 Task: Add an event with the title Lunch Break: Mindfulness and Stress Relief Session, date ''2023/10/27'', time 8:30 AM to 10:30 AMand add a description: Throughout the session, the facilitator will provide gentle guidance and reminders to stay present, fostering a non-judgmental and accepting attitude toward thoughts and sensations that may arise. There will also be moments of silence to allow participants to immerse themselves fully in the practice.Select event color  Peacock . Add location for the event as: Athens, Greece, logged in from the account softage.3@softage.netand send the event invitation to softage.4@softage.net and softage.5@softage.net. Set a reminder for the event Doesn''t repeat
Action: Mouse pressed left at (44, 97)
Screenshot: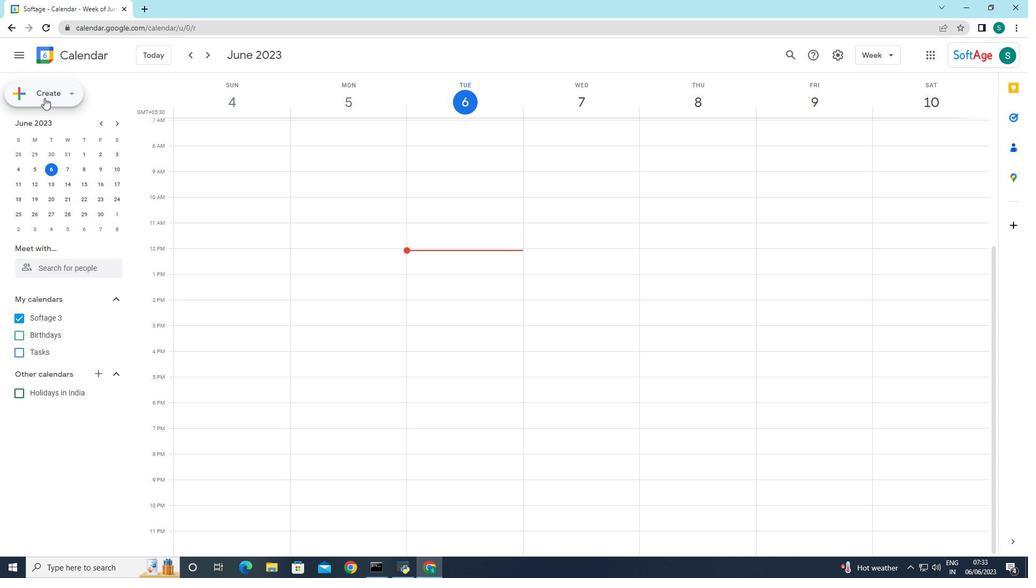 
Action: Mouse moved to (53, 123)
Screenshot: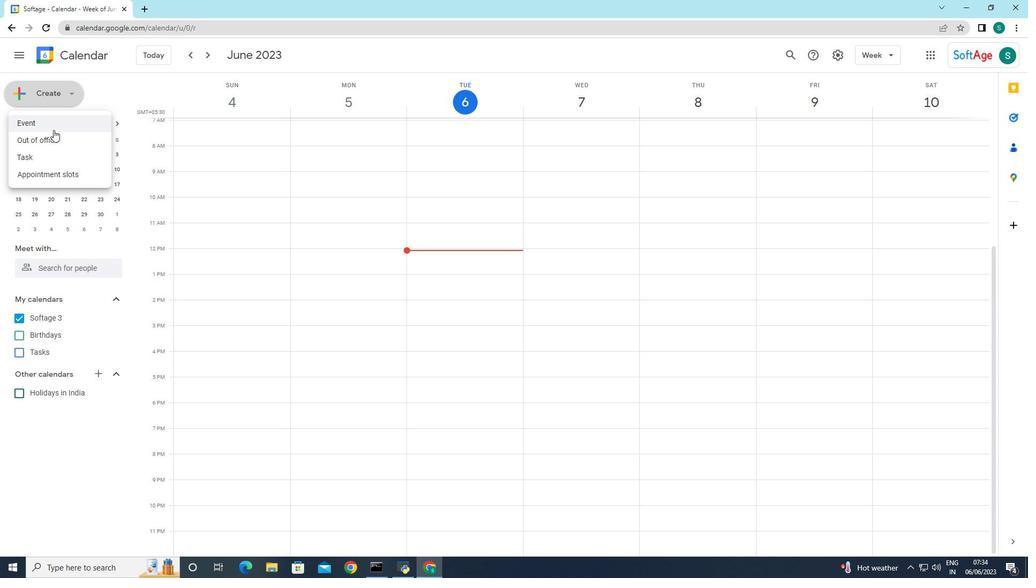 
Action: Mouse pressed left at (53, 124)
Screenshot: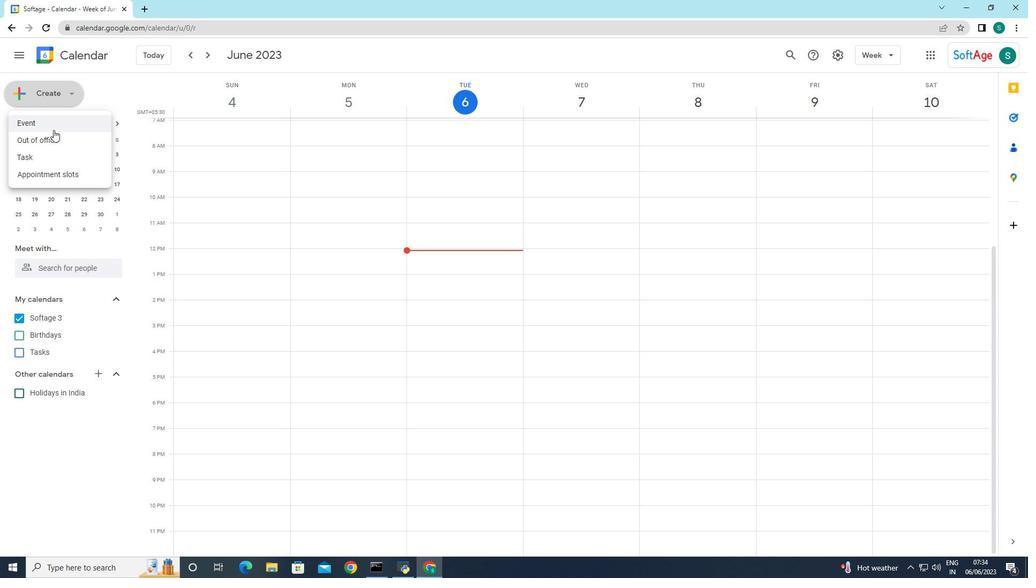 
Action: Mouse moved to (328, 428)
Screenshot: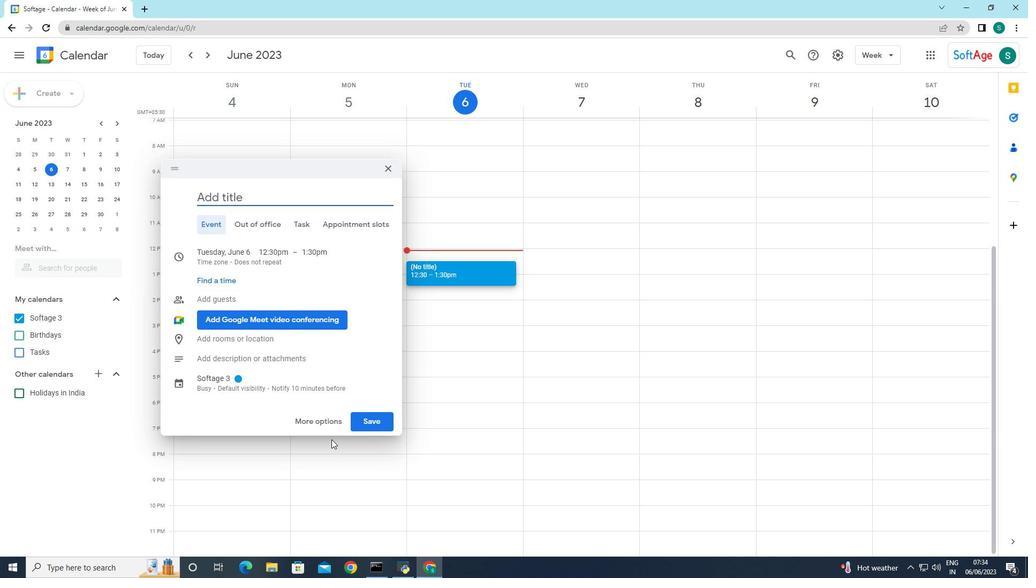 
Action: Mouse pressed left at (328, 428)
Screenshot: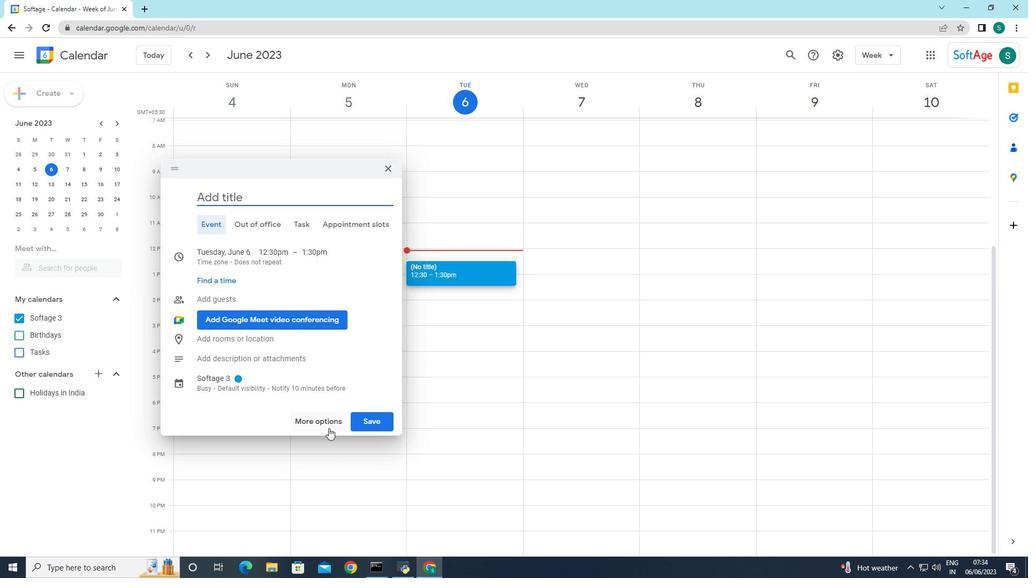 
Action: Mouse moved to (104, 65)
Screenshot: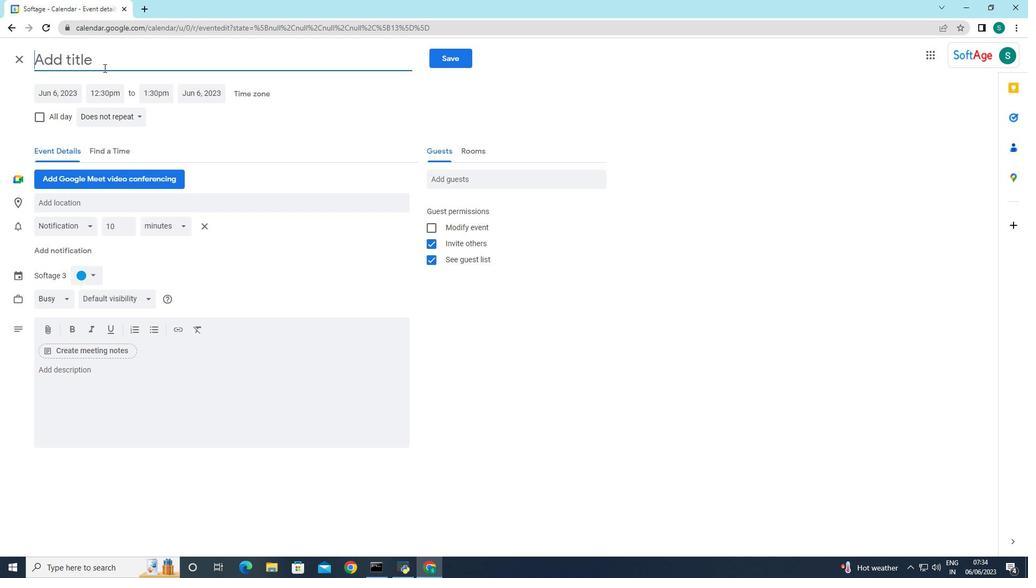 
Action: Mouse pressed left at (104, 65)
Screenshot: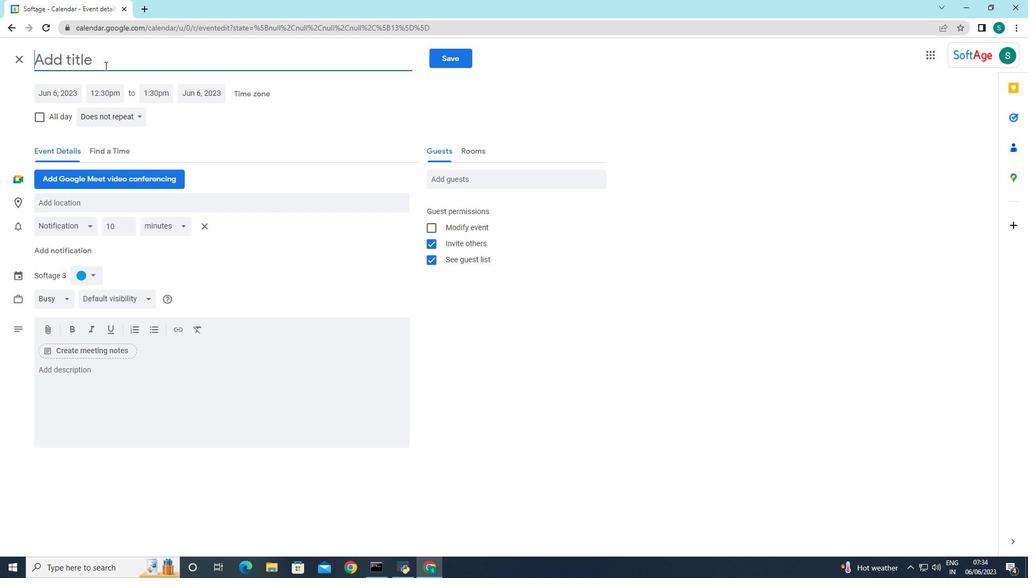 
Action: Key pressed <Key.caps_lock>L<Key.caps_lock>unch<Key.space><Key.caps_lock>B<Key.caps_lock>reak<Key.space><Key.backspace><Key.shift_r>:<Key.space><Key.caps_lock>MI<Key.backspace><Key.caps_lock>indfulness<Key.space>and<Key.space>s<Key.backspace><Key.caps_lock>S<Key.caps_lock>tress<Key.space><Key.caps_lock>R<Key.caps_lock>elieg=f<Key.backspace><Key.backspace><Key.backspace>f<Key.space><Key.caps_lock>S<Key.caps_lock>ession
Screenshot: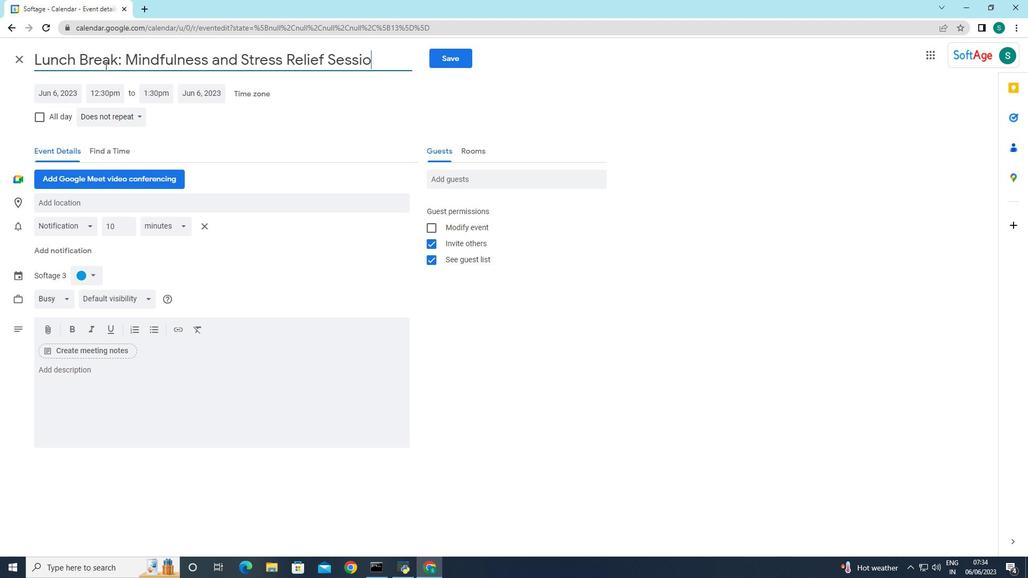 
Action: Mouse moved to (258, 121)
Screenshot: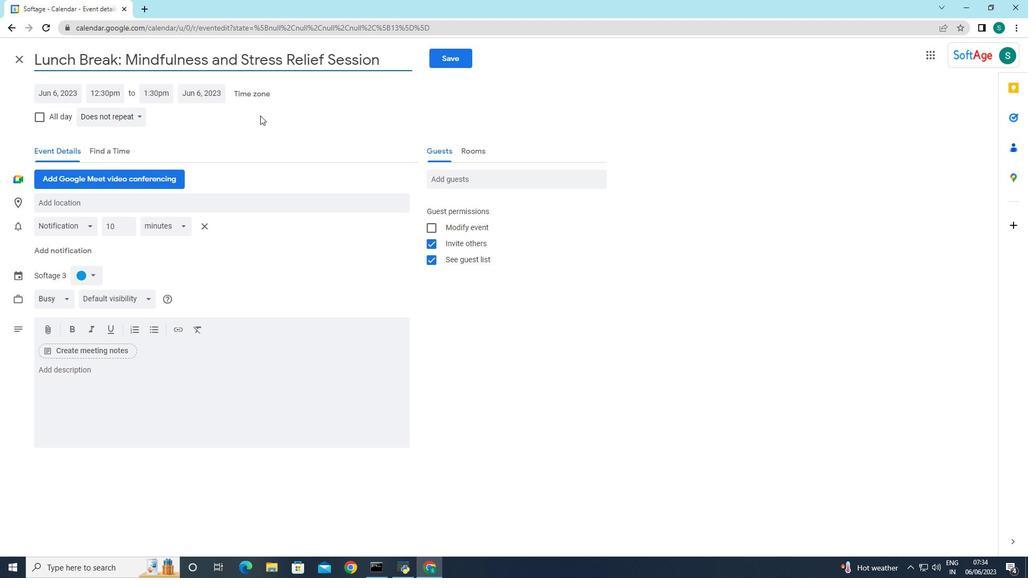 
Action: Mouse pressed left at (258, 121)
Screenshot: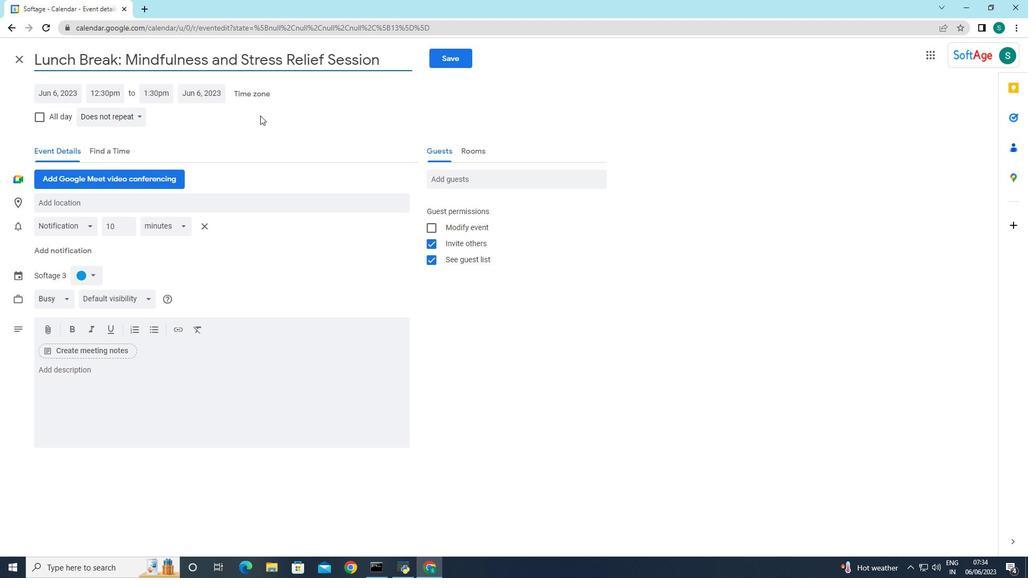 
Action: Mouse moved to (77, 92)
Screenshot: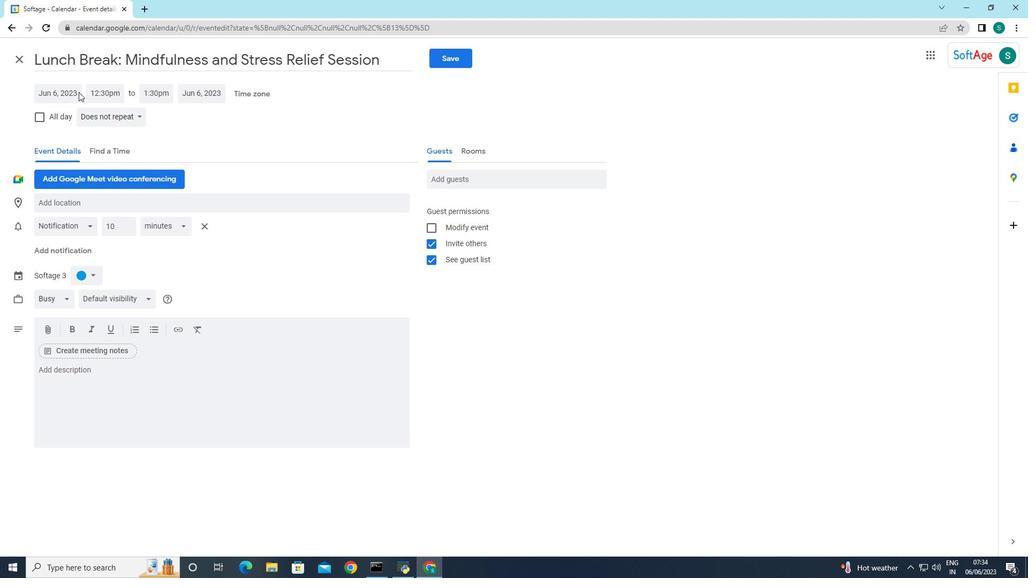 
Action: Mouse pressed left at (77, 92)
Screenshot: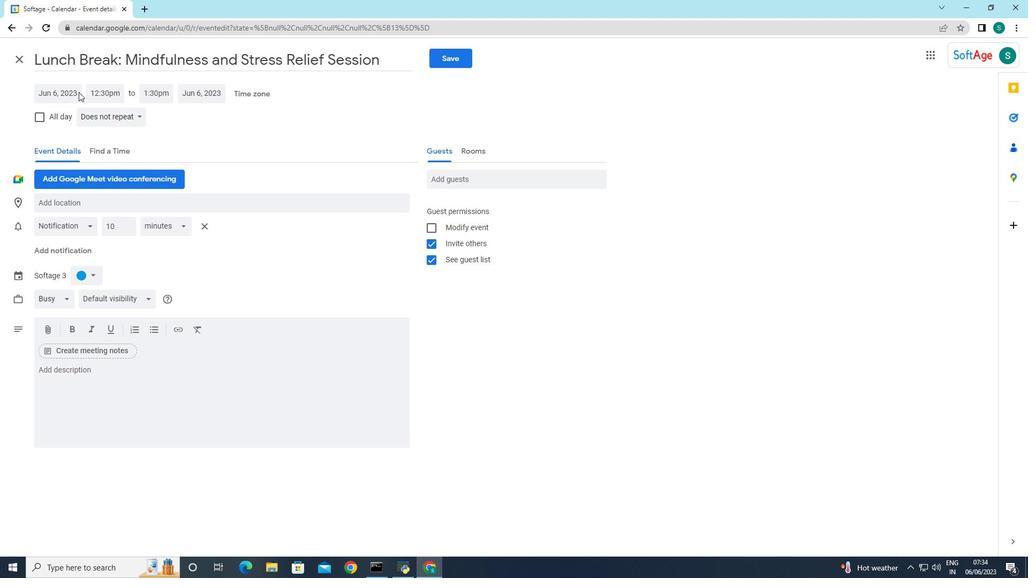 
Action: Mouse moved to (171, 118)
Screenshot: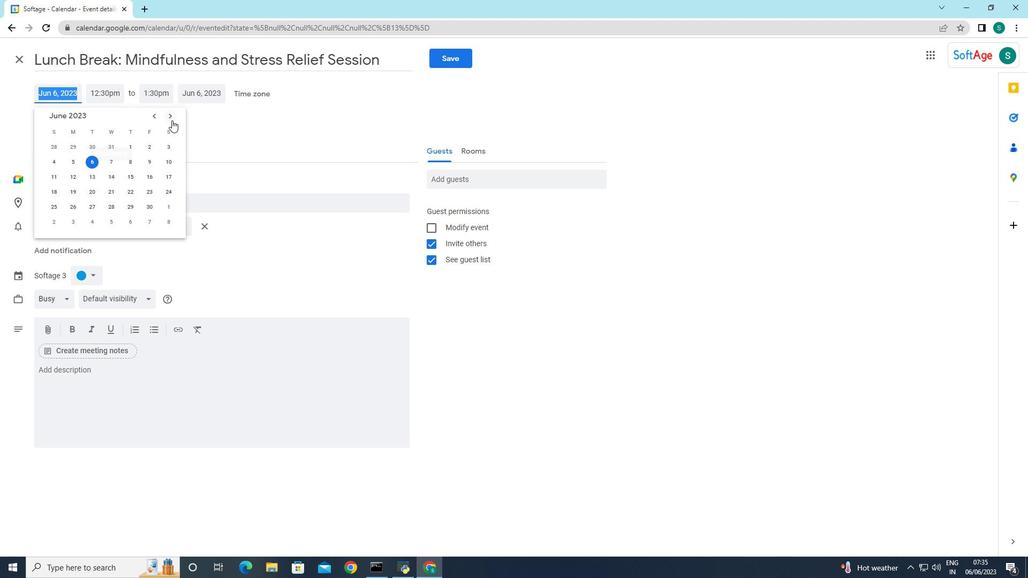 
Action: Mouse pressed left at (171, 118)
Screenshot: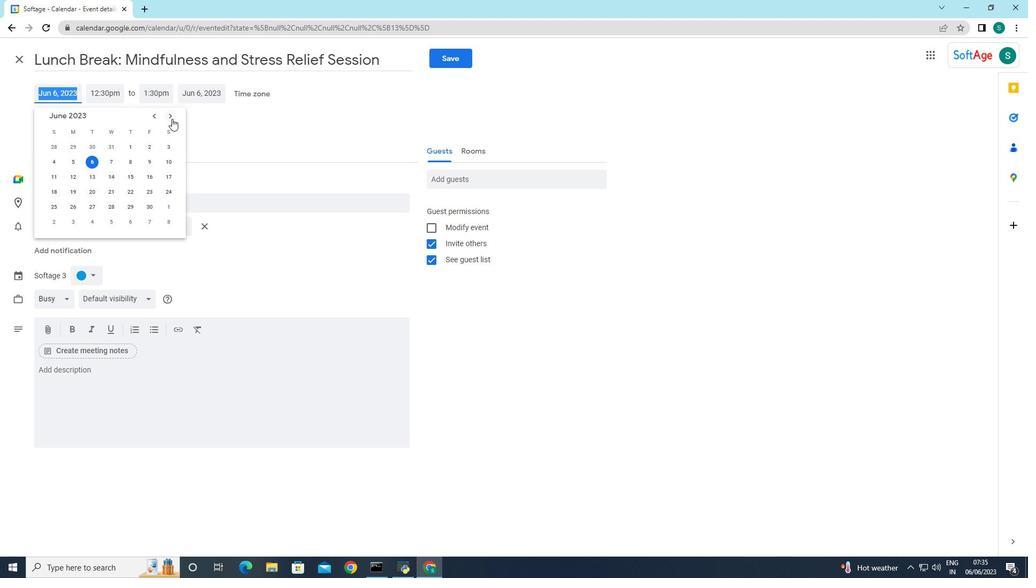 
Action: Mouse moved to (171, 118)
Screenshot: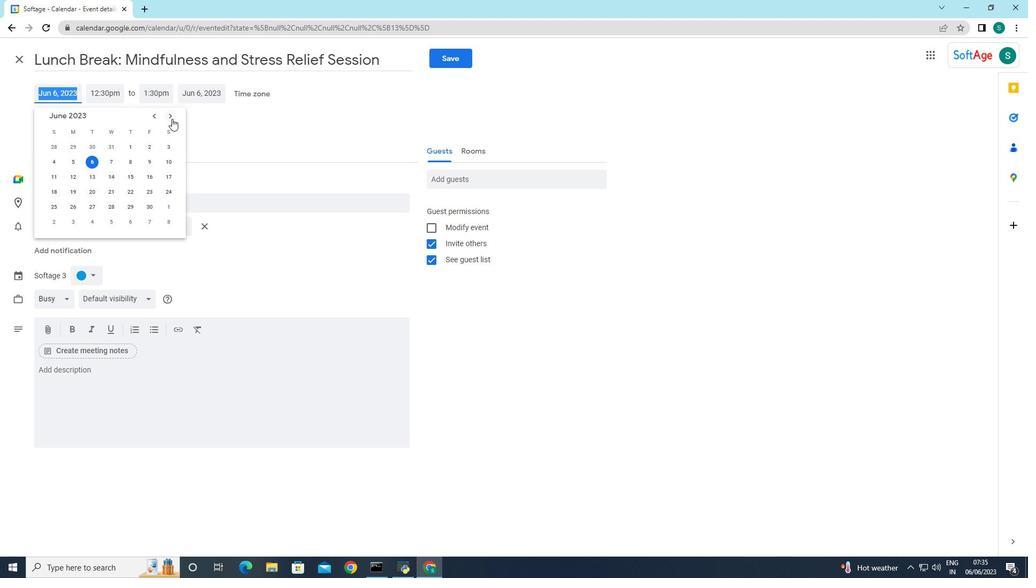 
Action: Mouse pressed left at (171, 118)
Screenshot: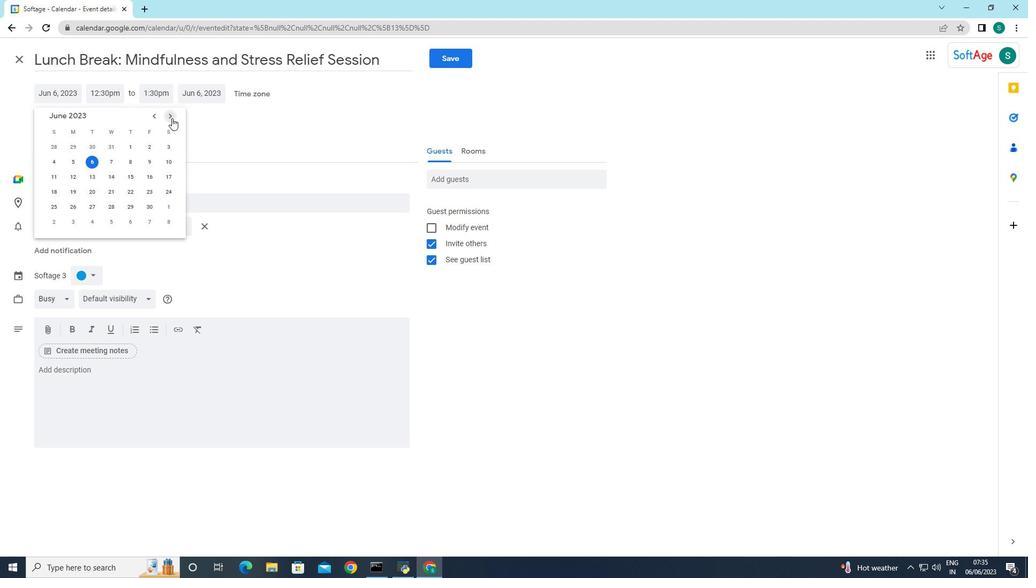 
Action: Mouse pressed left at (171, 118)
Screenshot: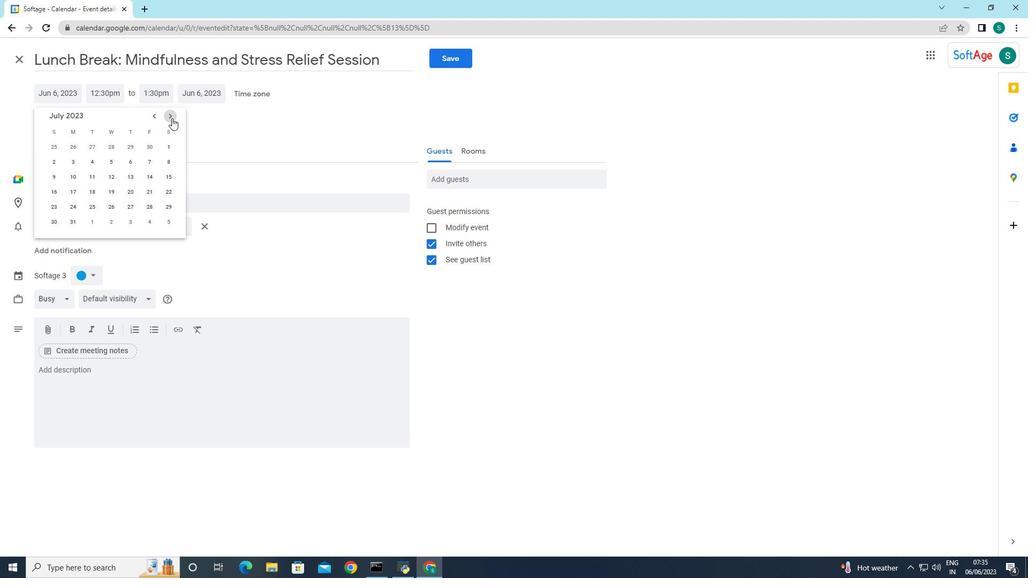 
Action: Mouse pressed left at (171, 118)
Screenshot: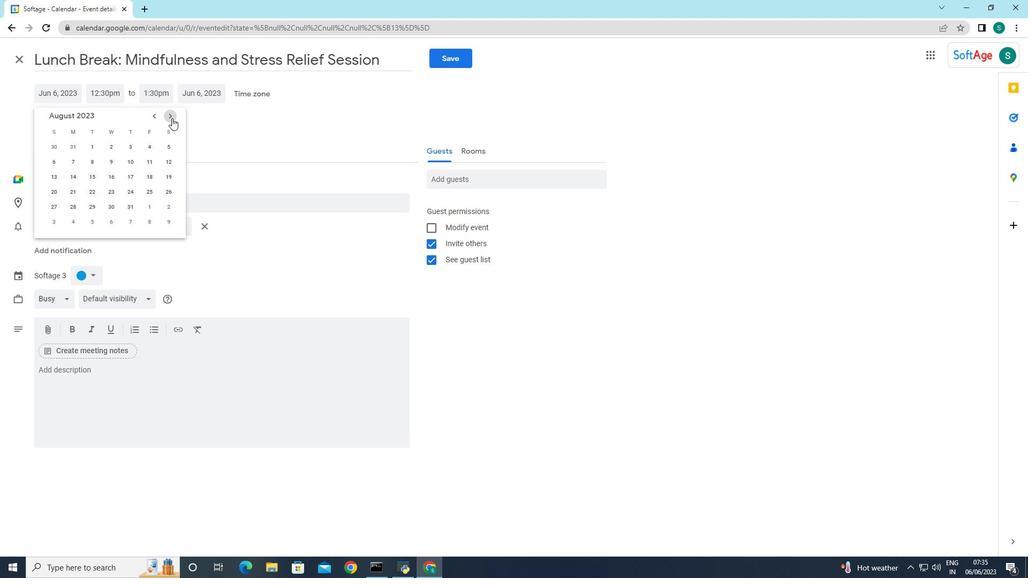 
Action: Mouse moved to (153, 192)
Screenshot: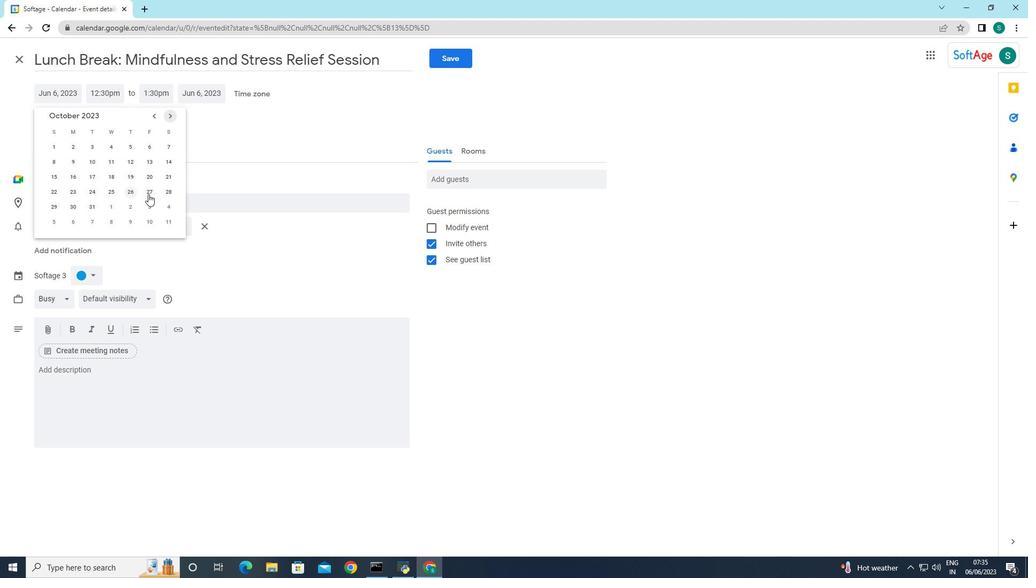 
Action: Mouse pressed left at (153, 192)
Screenshot: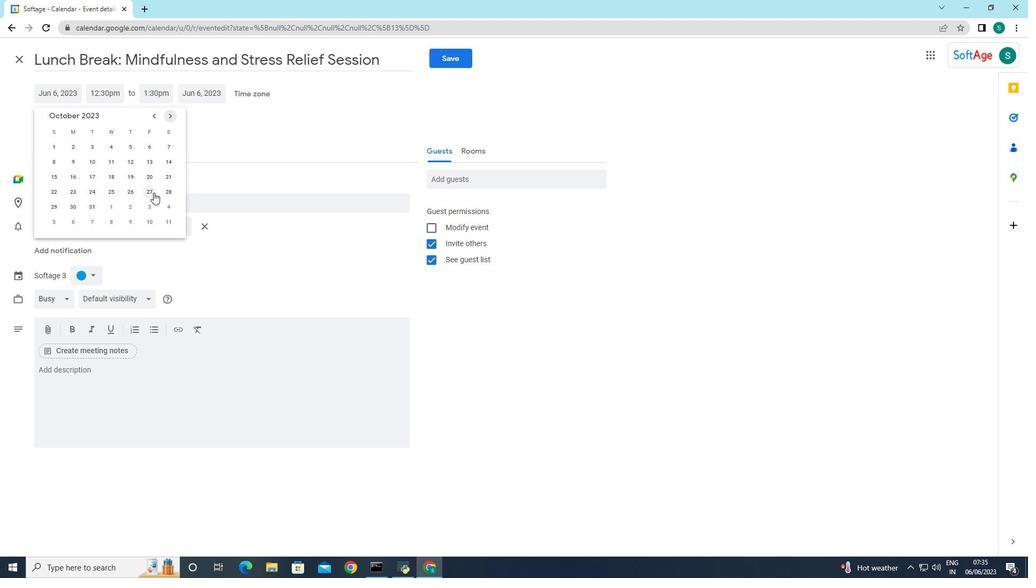 
Action: Mouse moved to (202, 151)
Screenshot: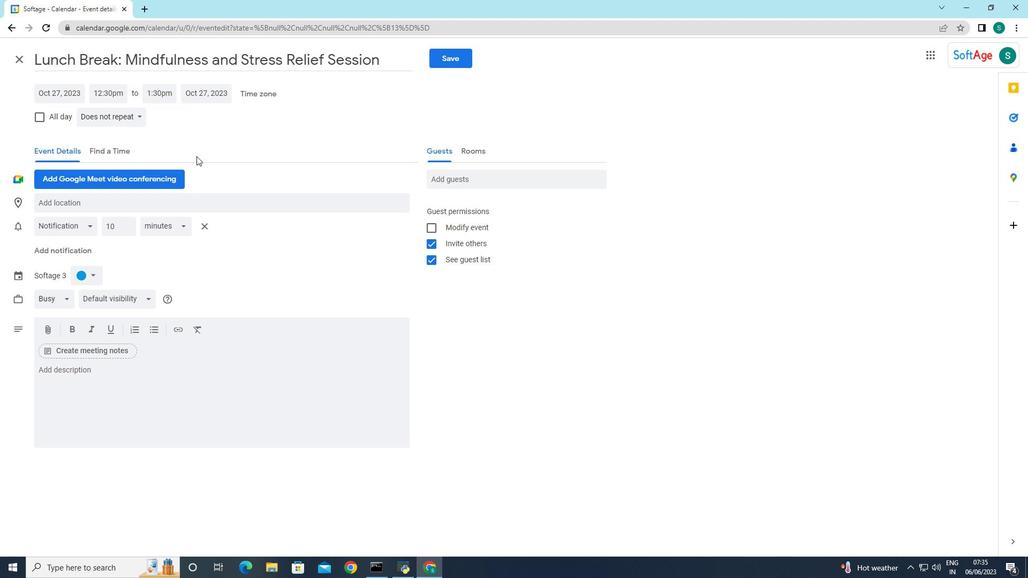 
Action: Mouse pressed left at (202, 151)
Screenshot: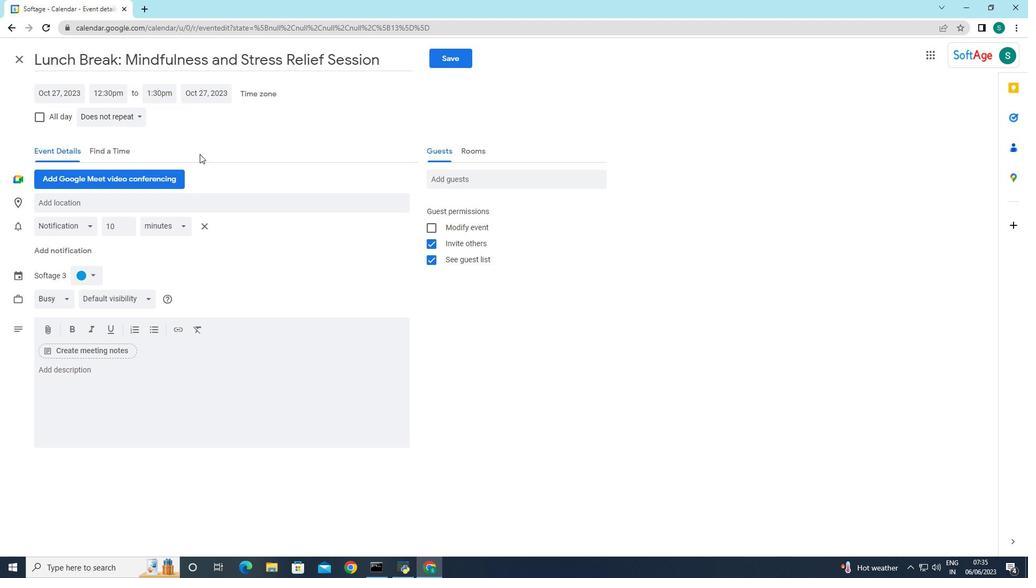 
Action: Mouse moved to (111, 94)
Screenshot: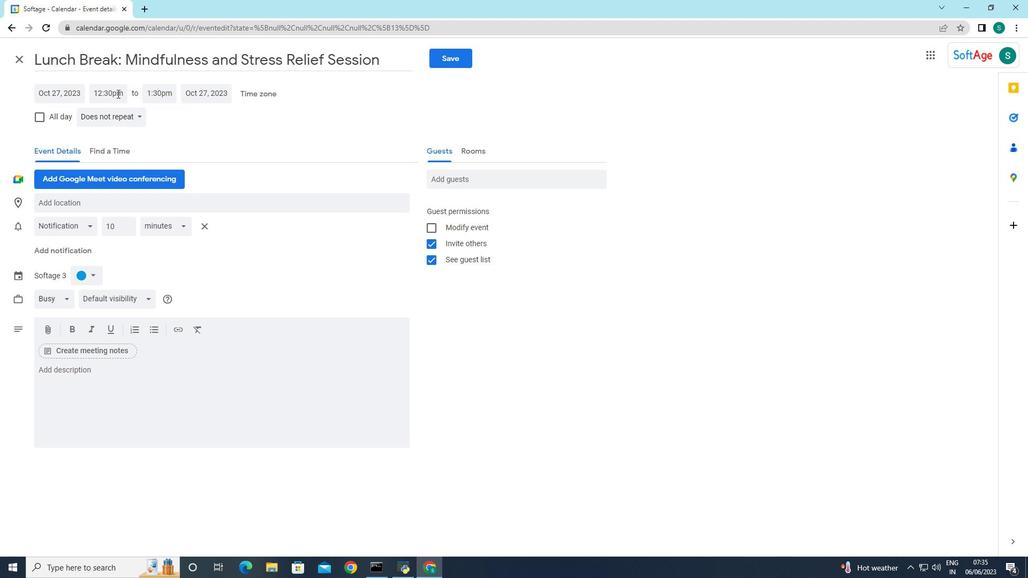 
Action: Mouse pressed left at (111, 94)
Screenshot: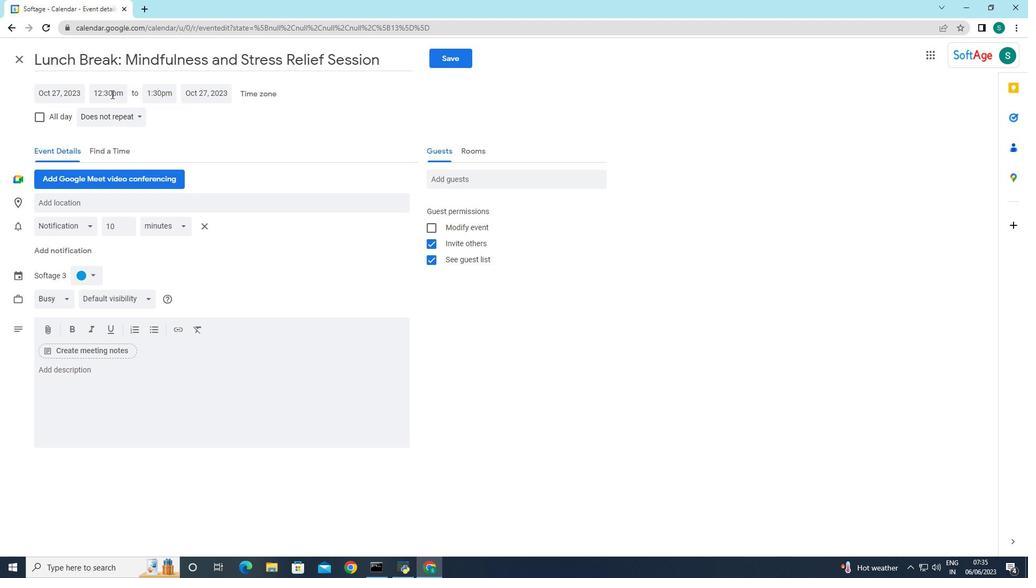
Action: Mouse moved to (129, 151)
Screenshot: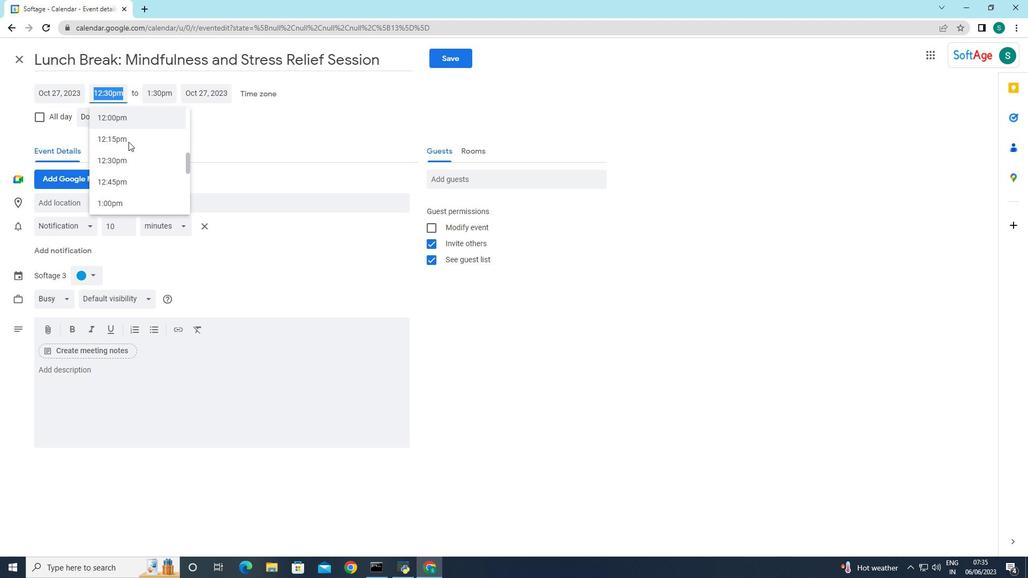 
Action: Mouse scrolled (129, 152) with delta (0, 0)
Screenshot: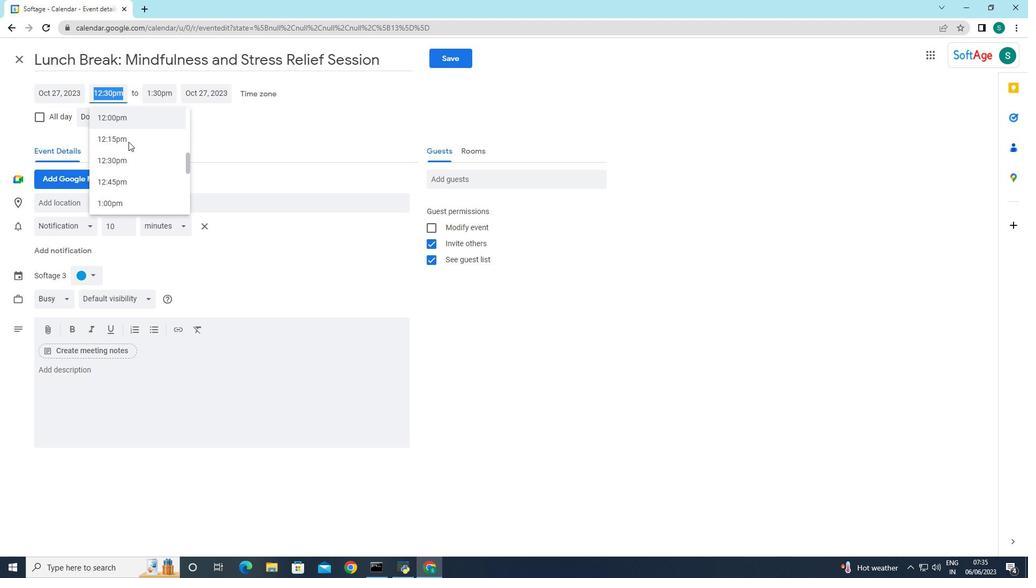 
Action: Mouse scrolled (129, 152) with delta (0, 0)
Screenshot: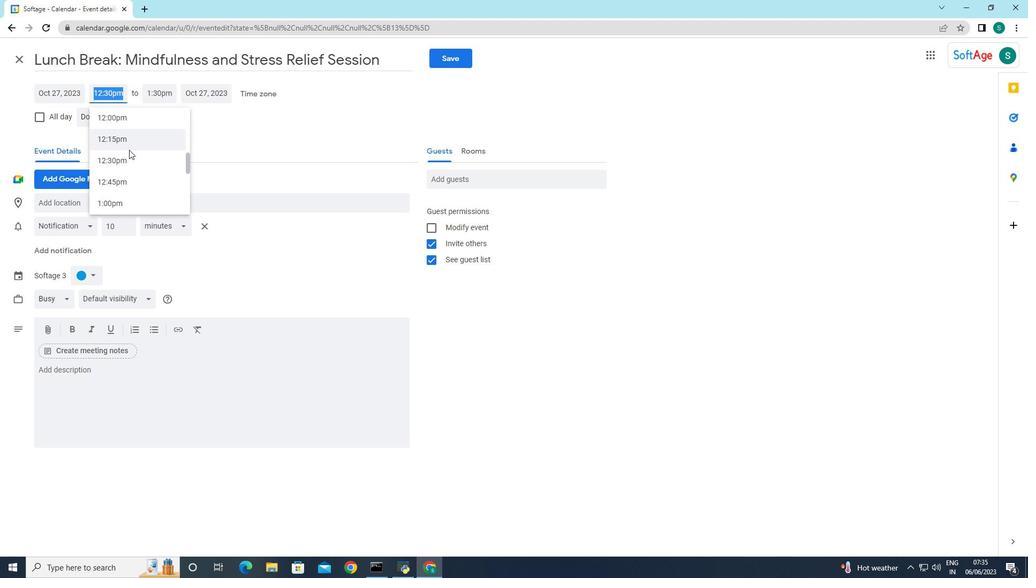 
Action: Mouse scrolled (129, 152) with delta (0, 0)
Screenshot: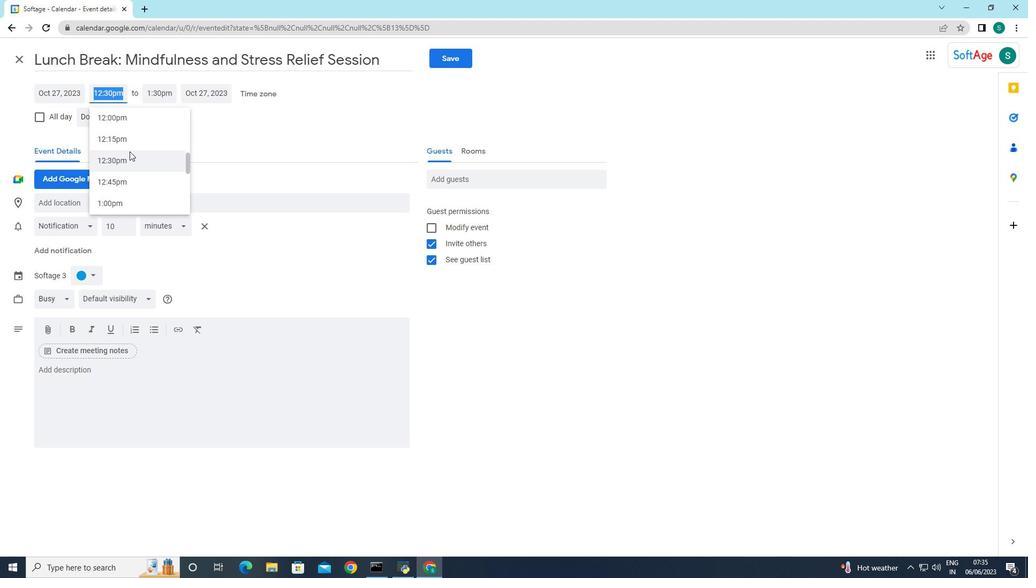 
Action: Mouse scrolled (129, 152) with delta (0, 0)
Screenshot: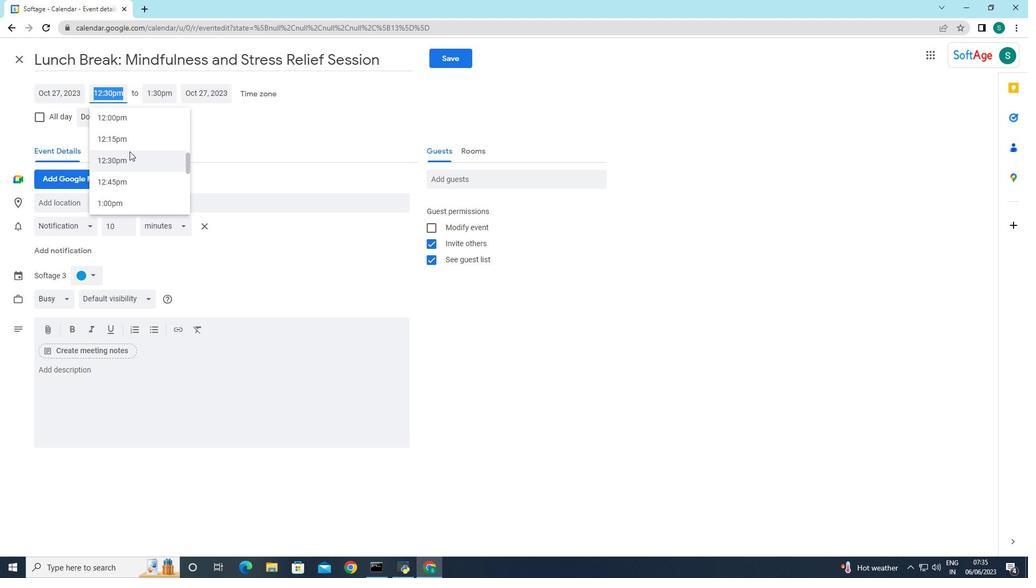 
Action: Mouse moved to (134, 167)
Screenshot: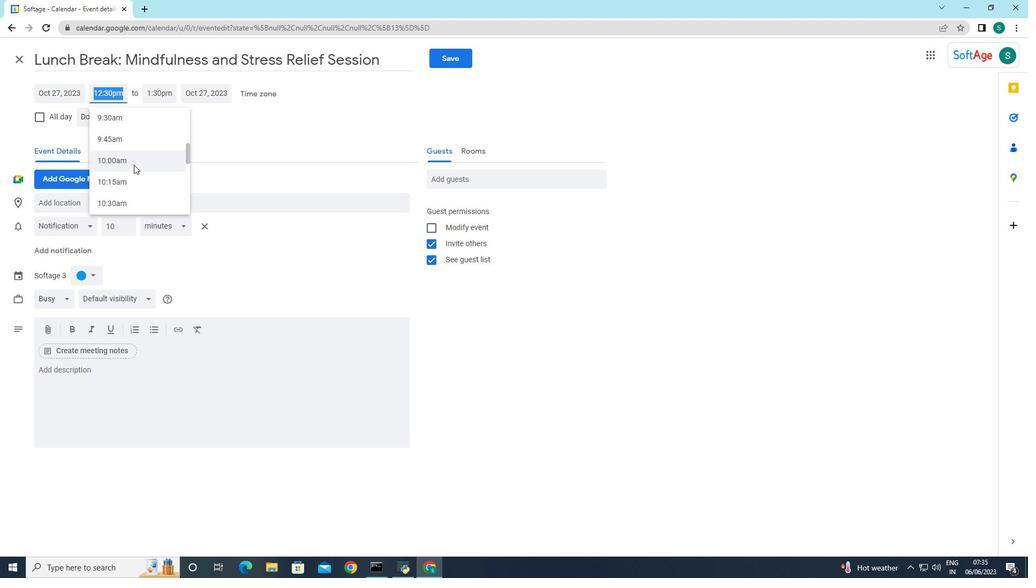 
Action: Mouse scrolled (134, 167) with delta (0, 0)
Screenshot: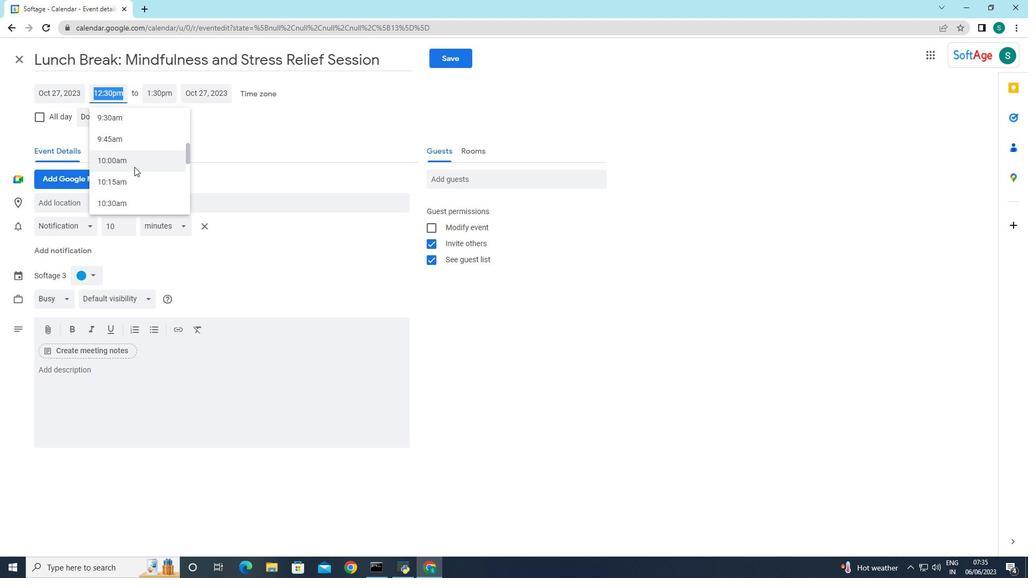 
Action: Mouse scrolled (134, 167) with delta (0, 0)
Screenshot: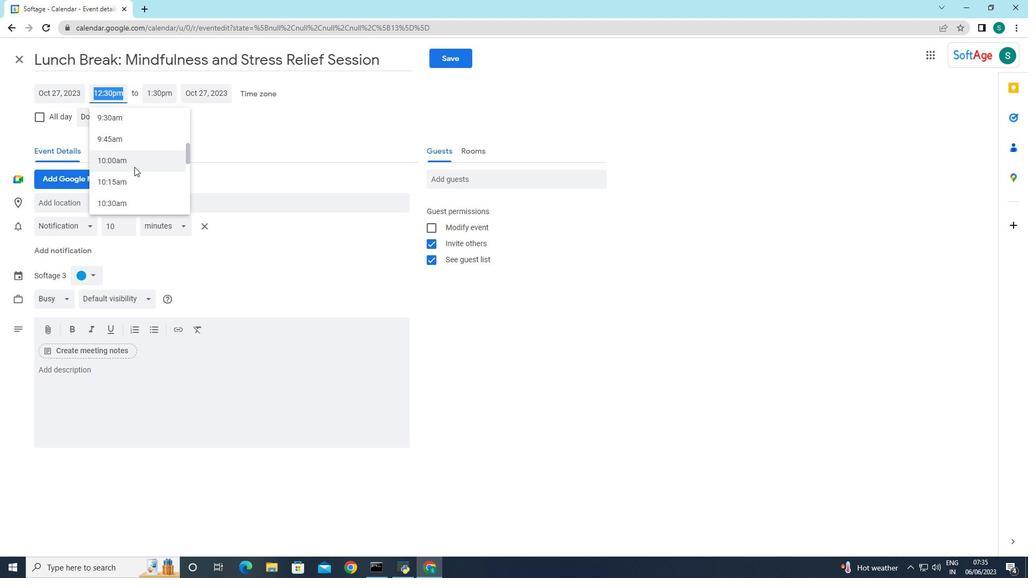 
Action: Mouse scrolled (134, 167) with delta (0, 0)
Screenshot: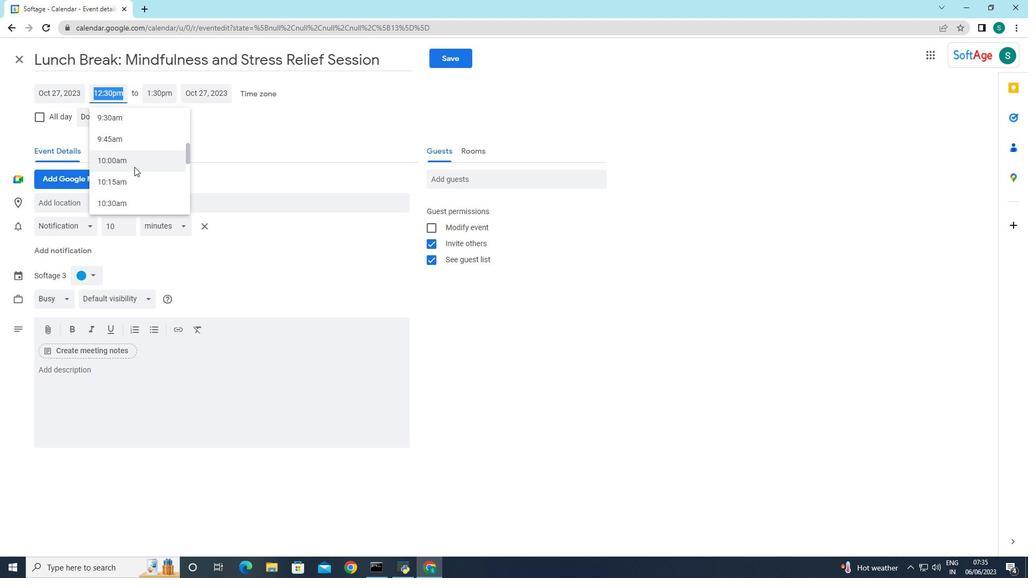 
Action: Mouse moved to (110, 195)
Screenshot: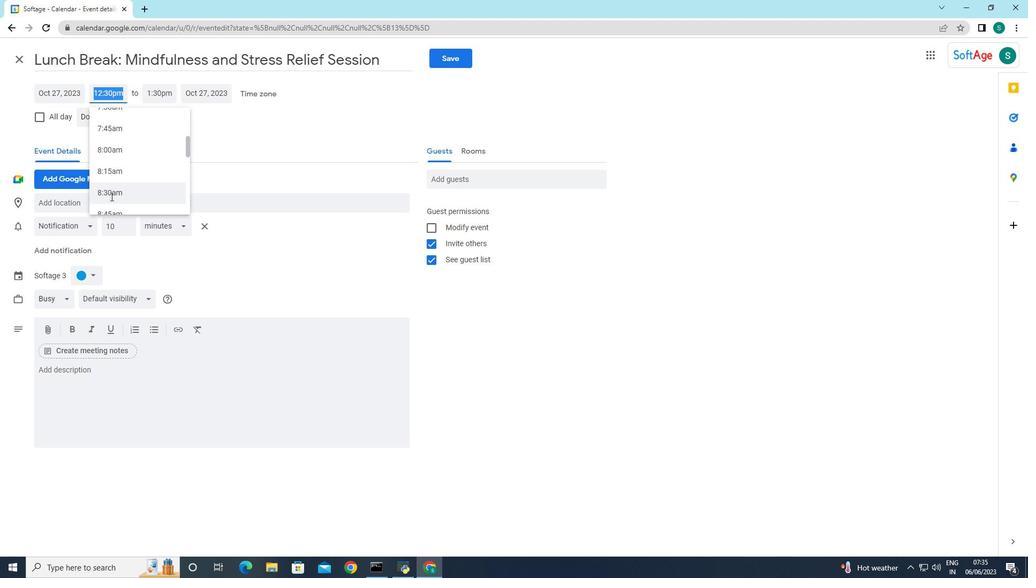 
Action: Mouse pressed left at (110, 195)
Screenshot: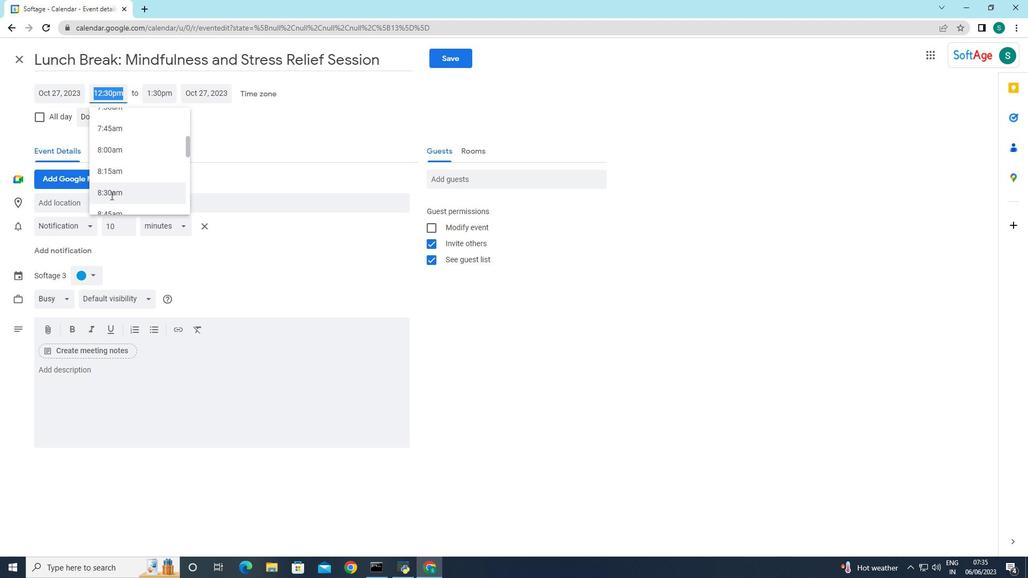 
Action: Mouse moved to (146, 95)
Screenshot: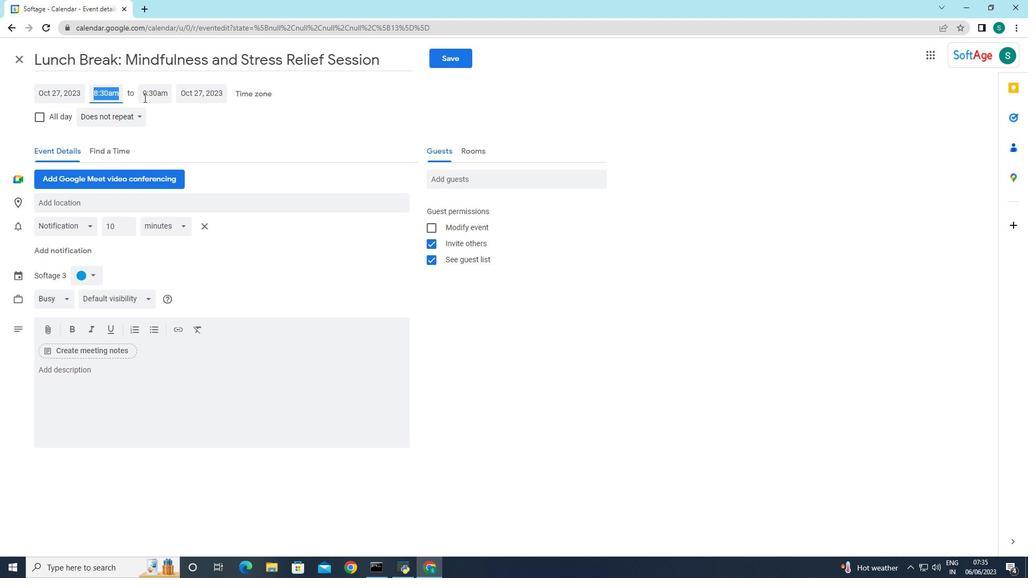 
Action: Mouse pressed left at (146, 95)
Screenshot: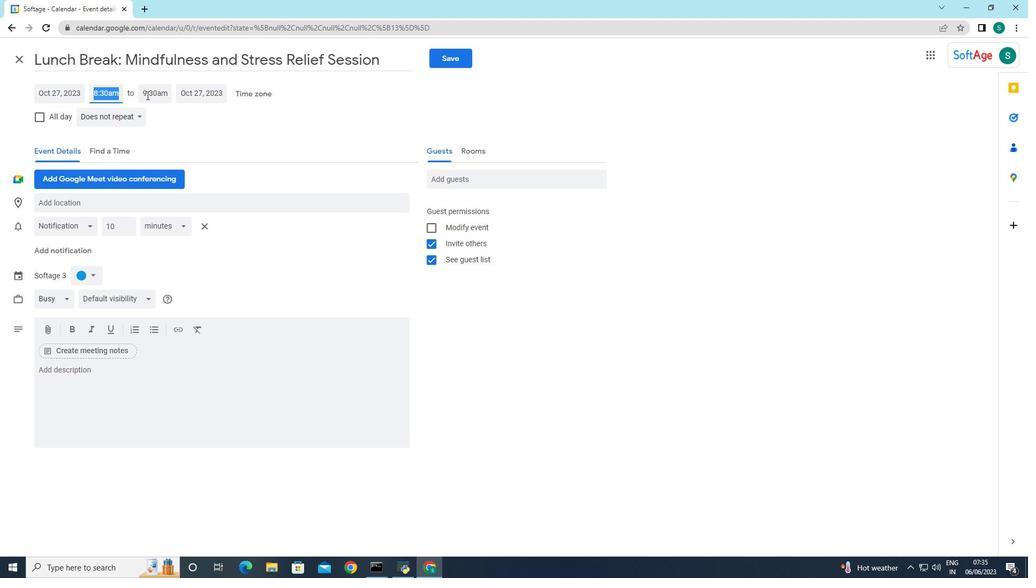 
Action: Mouse moved to (170, 205)
Screenshot: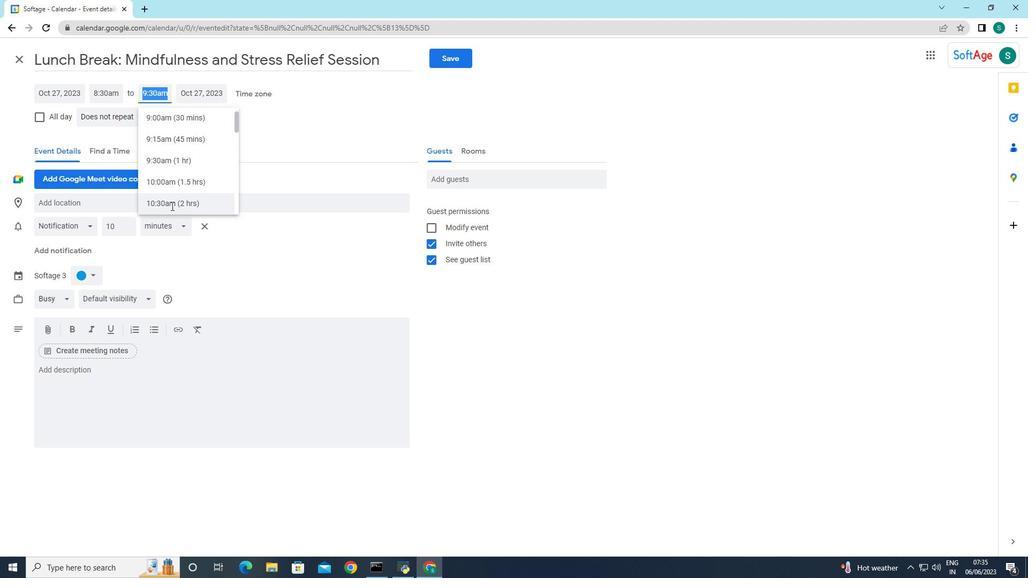 
Action: Mouse pressed left at (170, 205)
Screenshot: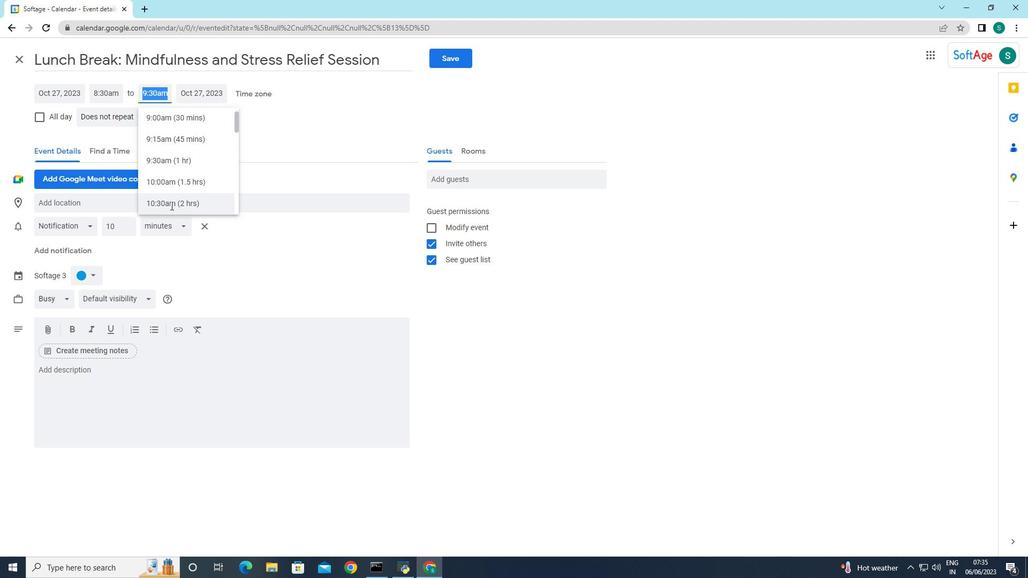 
Action: Mouse moved to (246, 150)
Screenshot: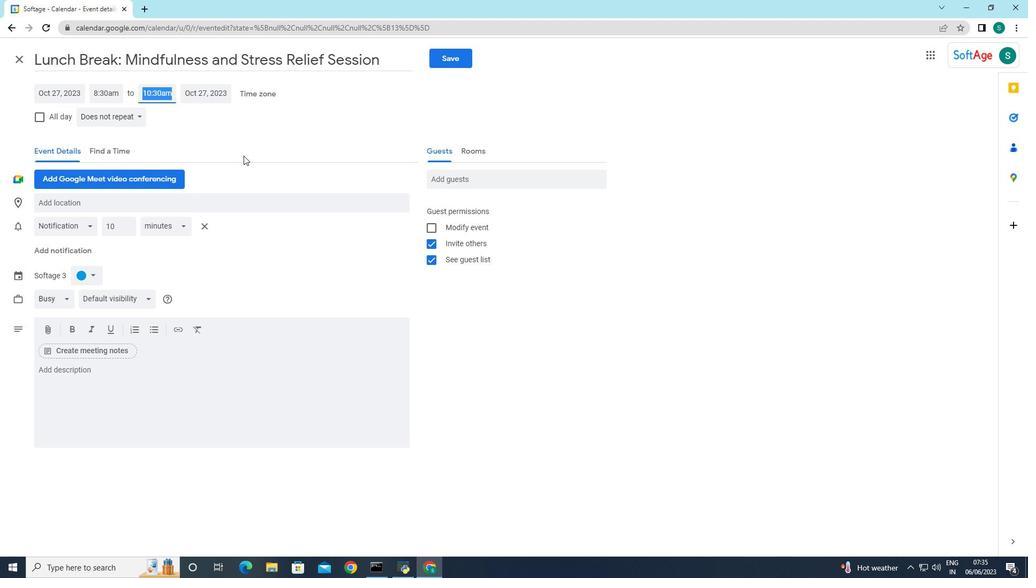 
Action: Mouse pressed left at (246, 150)
Screenshot: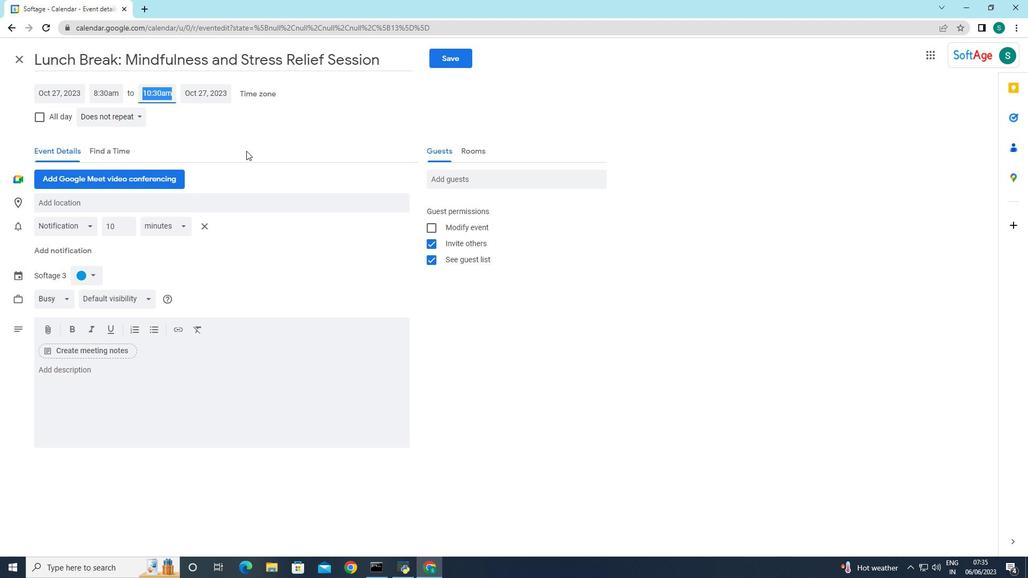 
Action: Mouse moved to (90, 365)
Screenshot: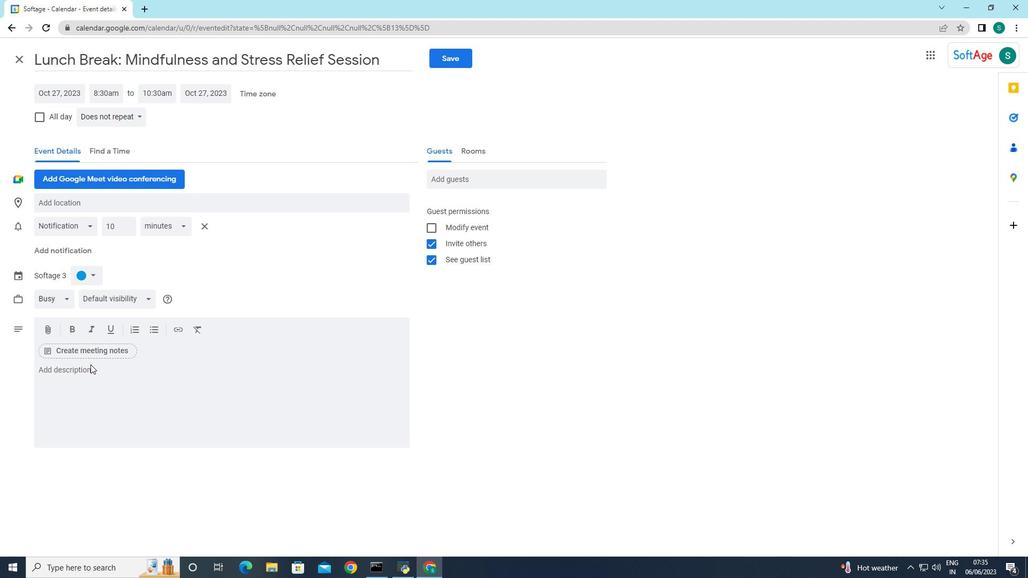 
Action: Mouse pressed left at (90, 365)
Screenshot: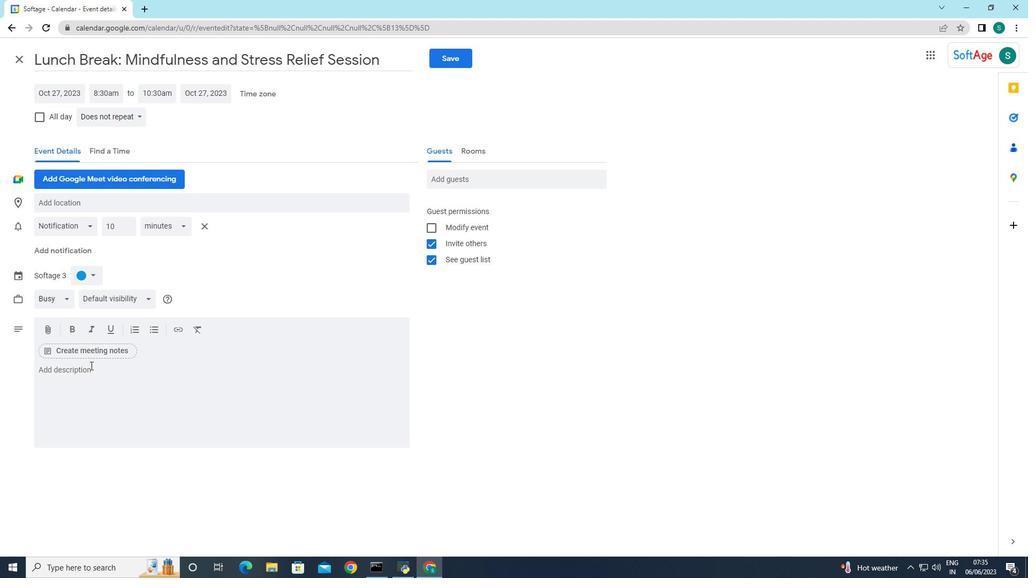 
Action: Key pressed <Key.caps_lock>T<Key.caps_lock>hroughout<Key.space>the<Key.space>session,<Key.space>the<Key.space>facilitator<Key.space>wil<Key.space><Key.backspace>l<Key.space>provide<Key.space>gentle<Key.space>guidance<Key.space>and<Key.space>reminders<Key.space>to<Key.space>stay<Key.space>present,<Key.space>fostering<Key.space>a<Key.space>non-judgmental<Key.space>and<Key.space>accepting<Key.space>attitude<Key.space>toward<Key.space>thoughy<Key.backspace>ts<Key.space>and<Key.space>sensations<Key.space>that<Key.space>may<Key.space>arise.<Key.space><Key.caps_lock>T<Key.caps_lock>here<Key.space>will<Key.space>also<Key.space>be<Key.space>mon<Key.backspace>ments<Key.space>of<Key.space>silence<Key.space>to<Key.space>allow<Key.space>participants<Key.space>to<Key.space>immerse<Key.space>themselves<Key.space>fully<Key.space>in<Key.space>the<Key.space>practice.
Screenshot: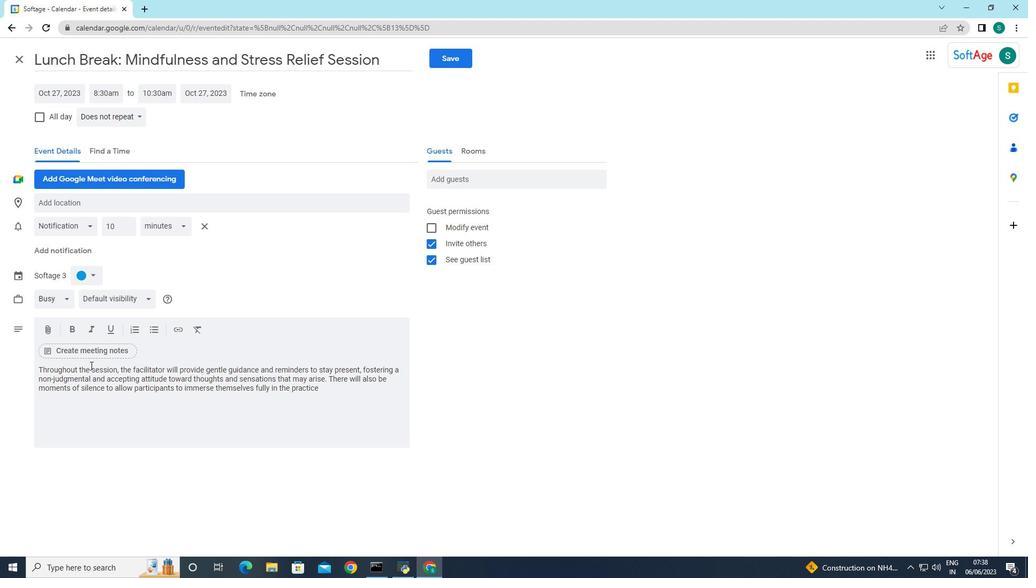 
Action: Mouse moved to (138, 429)
Screenshot: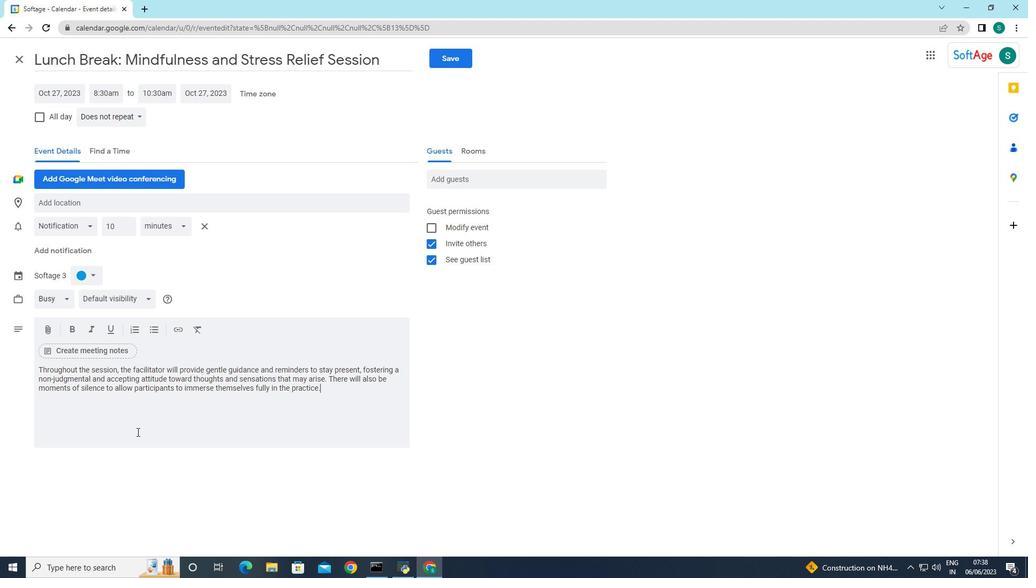 
Action: Mouse pressed left at (138, 429)
Screenshot: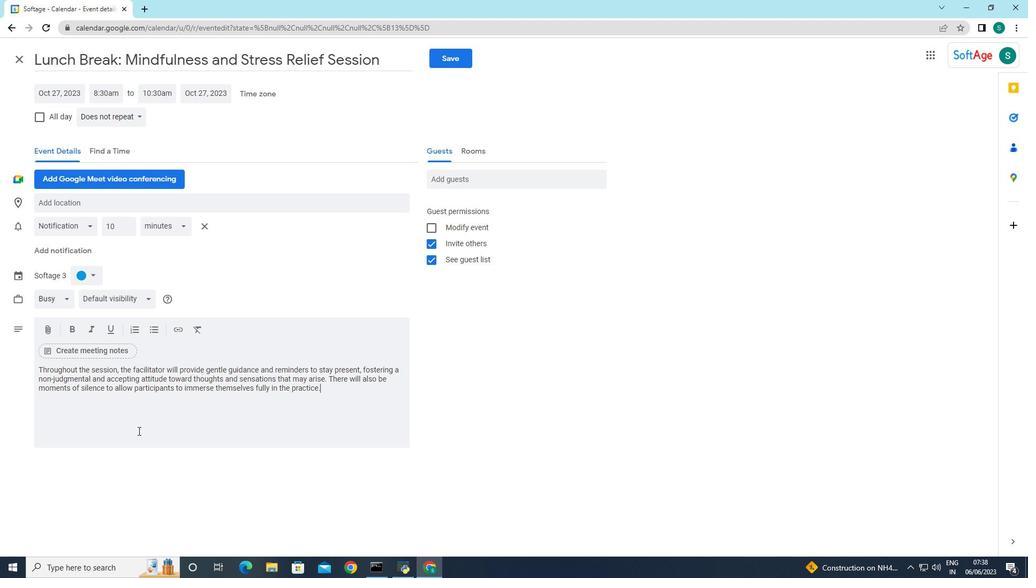 
Action: Mouse moved to (92, 276)
Screenshot: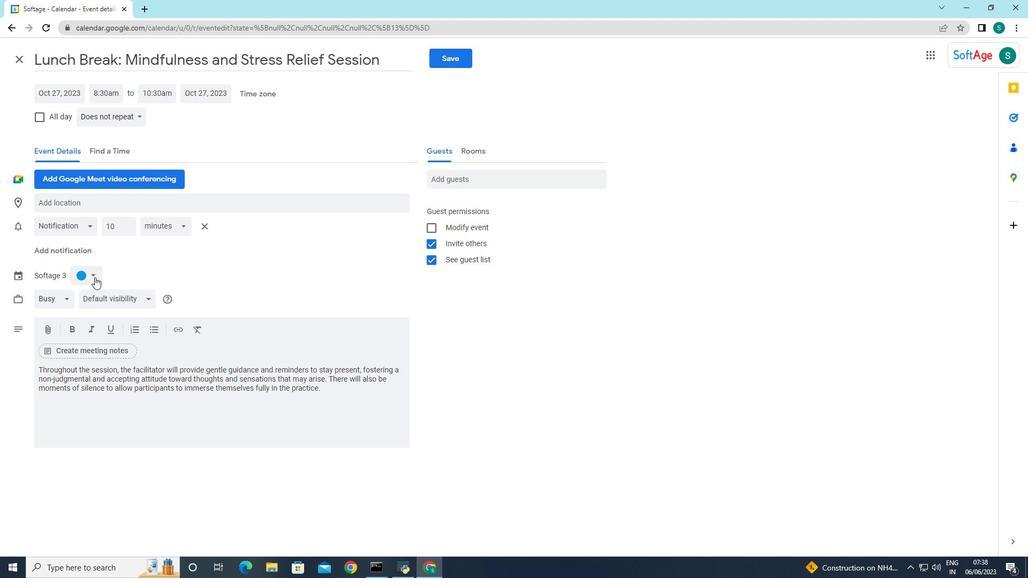 
Action: Mouse pressed left at (92, 276)
Screenshot: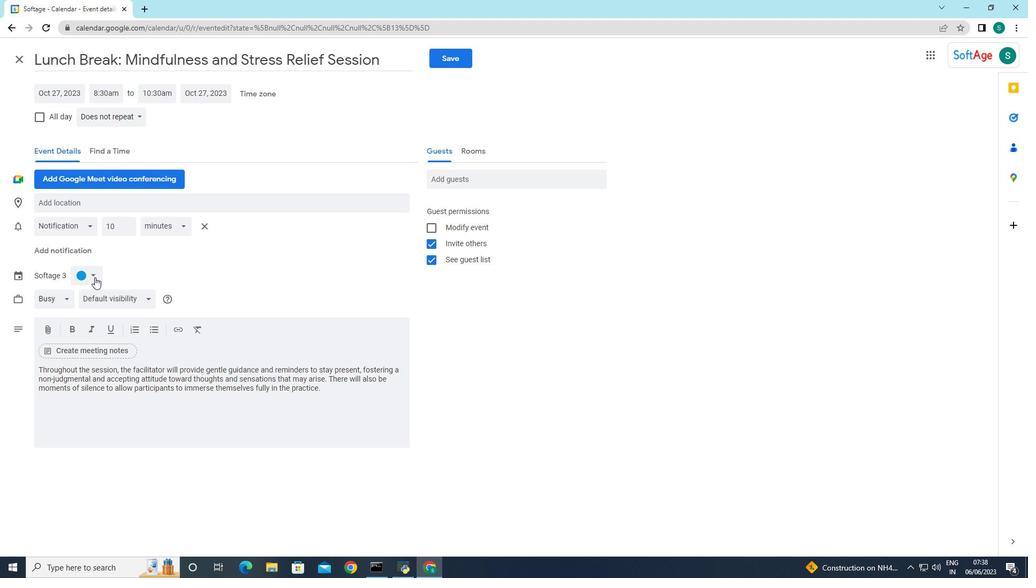 
Action: Mouse moved to (80, 314)
Screenshot: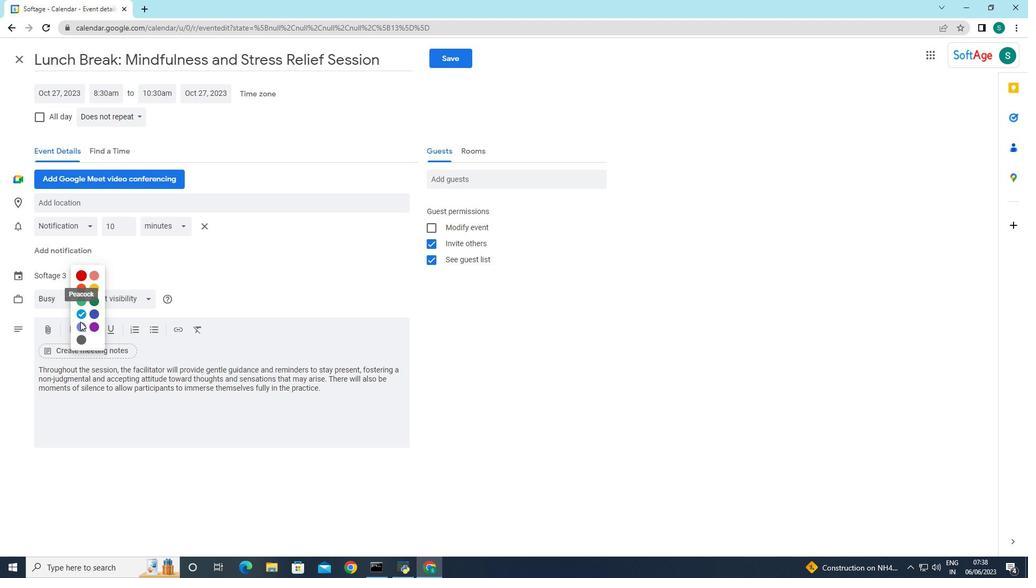 
Action: Mouse pressed left at (80, 314)
Screenshot: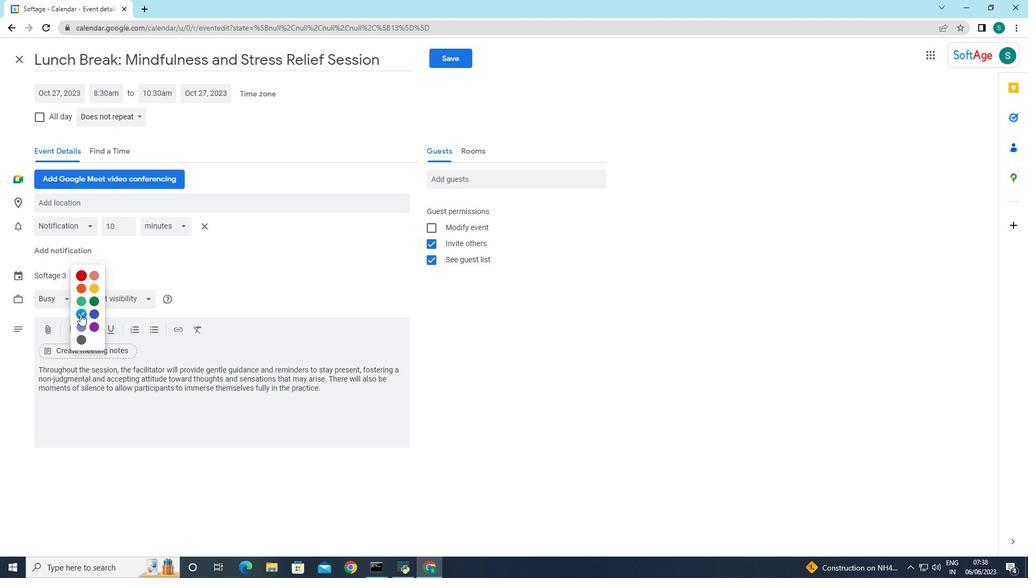 
Action: Mouse moved to (77, 202)
Screenshot: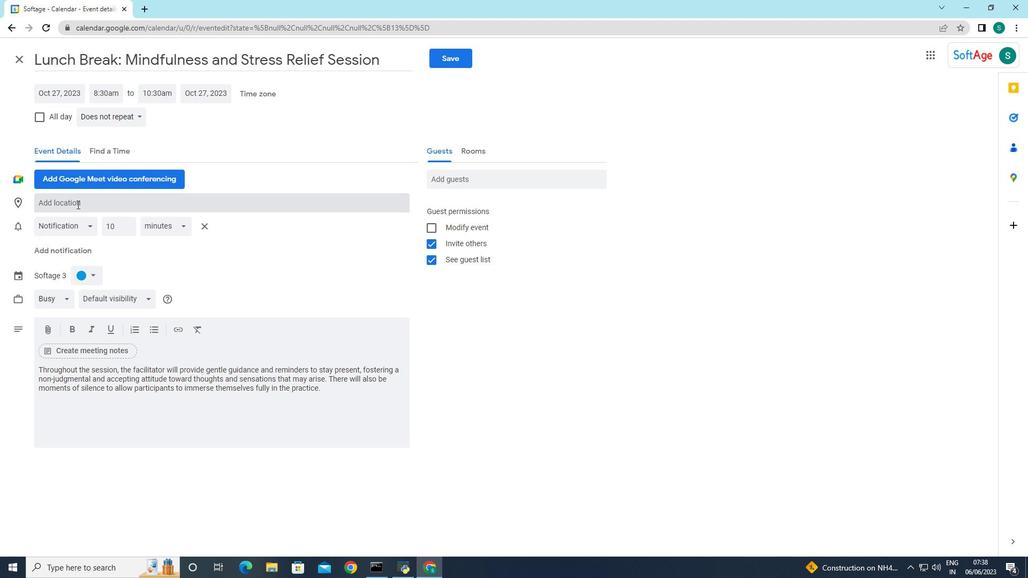 
Action: Mouse pressed left at (77, 202)
Screenshot: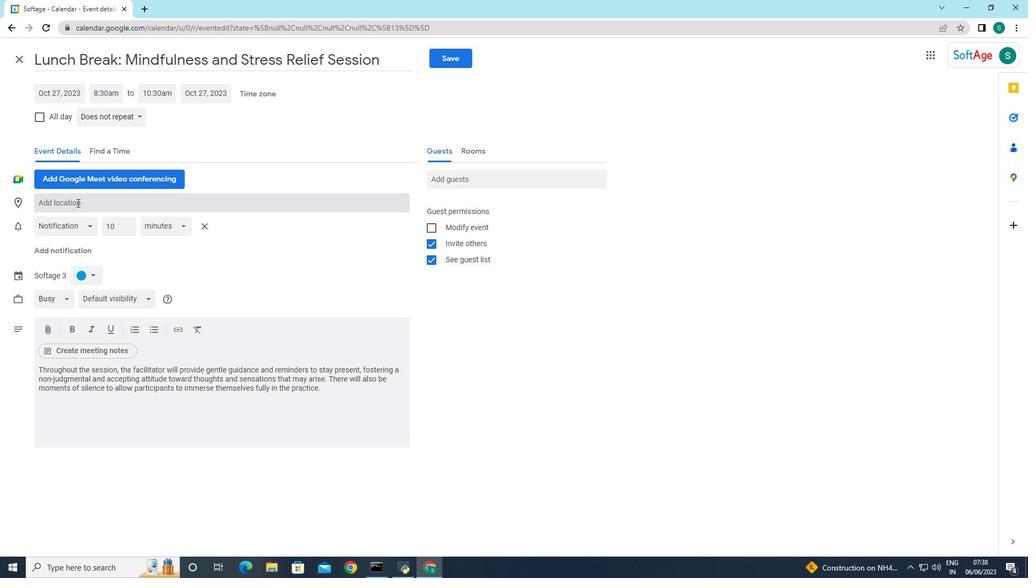 
Action: Key pressed <Key.shift>Athens,<Key.space><Key.shift><Key.shift><Key.shift><Key.shift>Greece
Screenshot: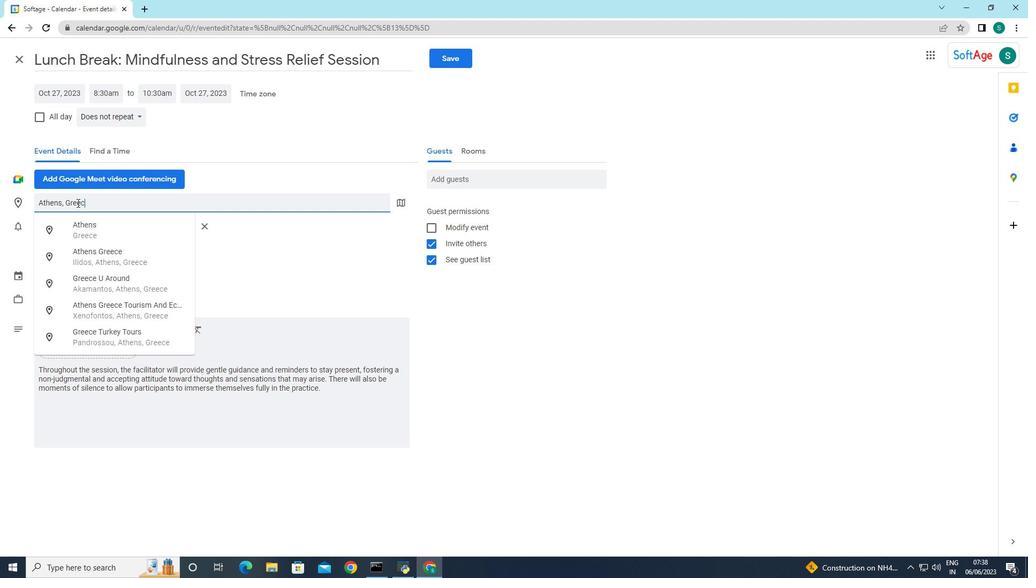 
Action: Mouse moved to (274, 252)
Screenshot: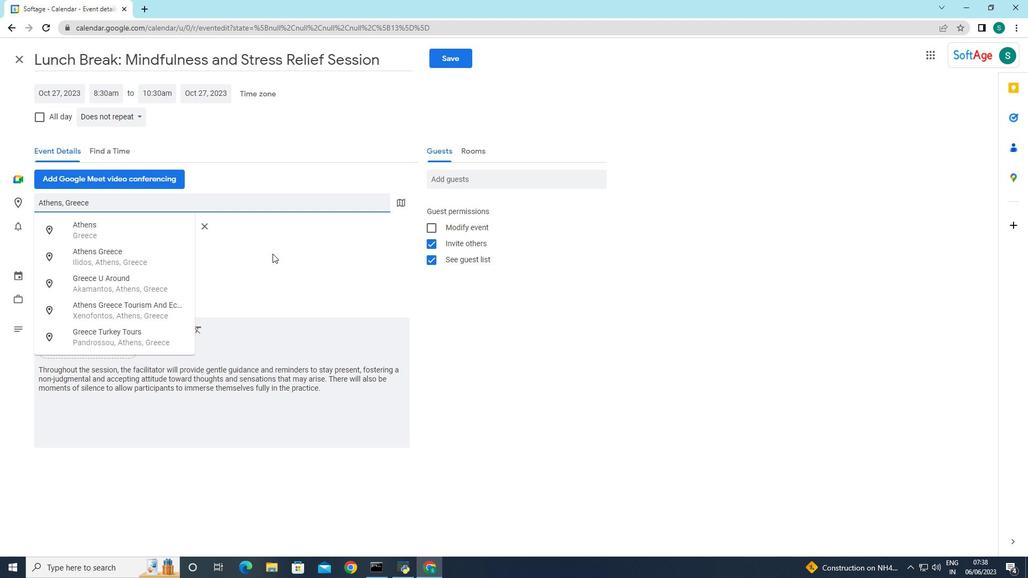 
Action: Mouse pressed left at (274, 252)
Screenshot: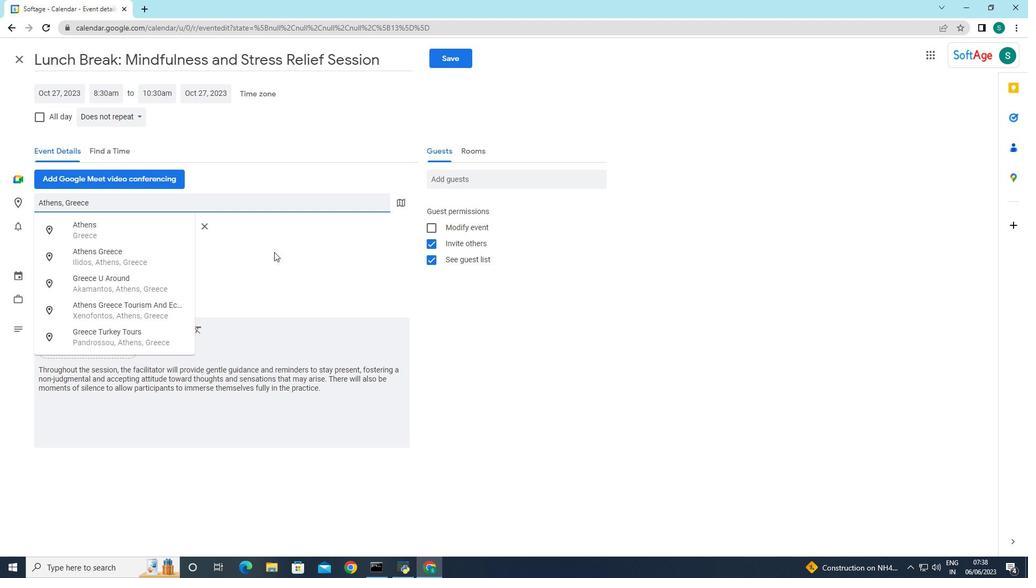 
Action: Mouse moved to (437, 181)
Screenshot: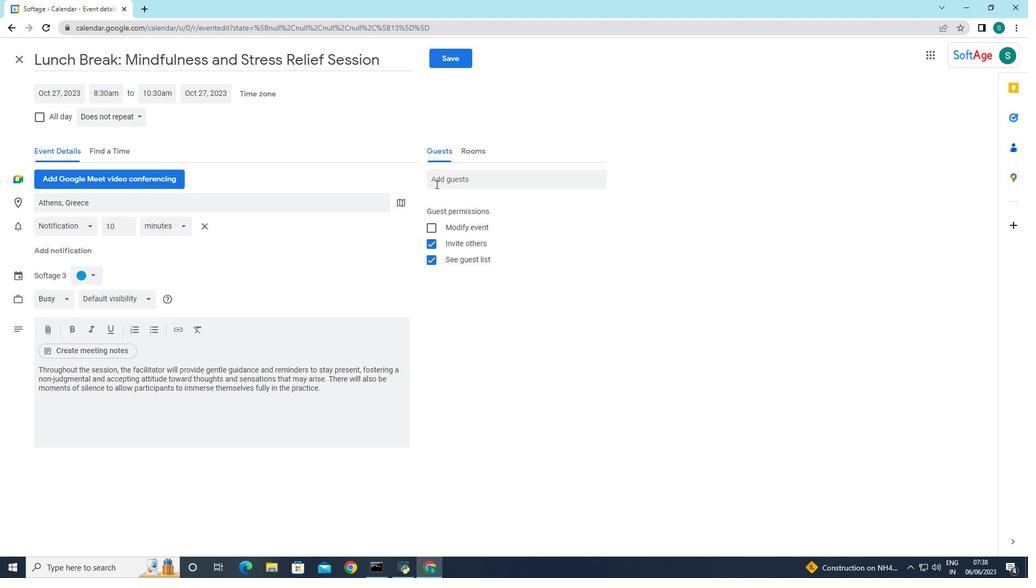 
Action: Mouse pressed left at (437, 181)
Screenshot: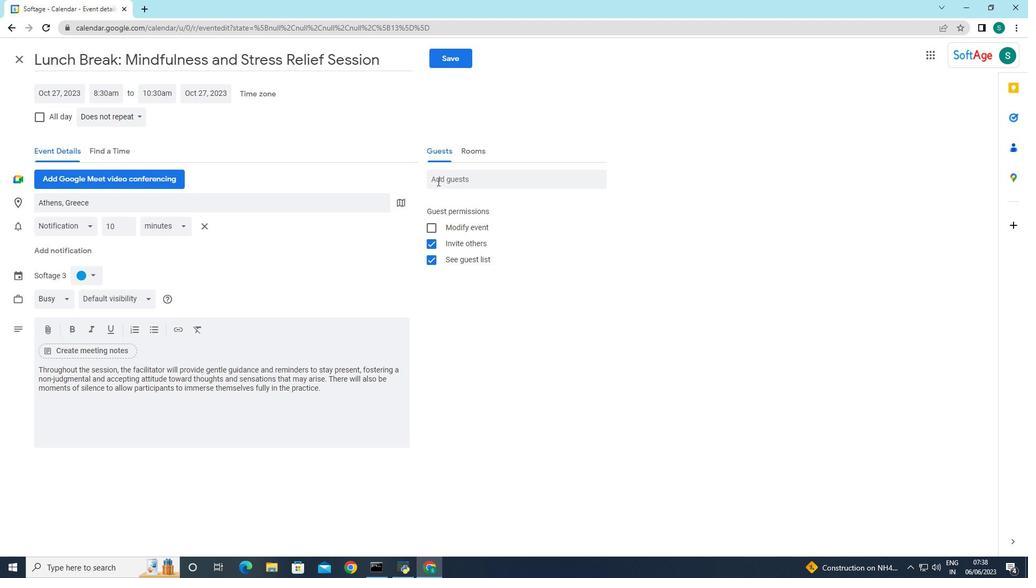 
Action: Key pressed softage.4
Screenshot: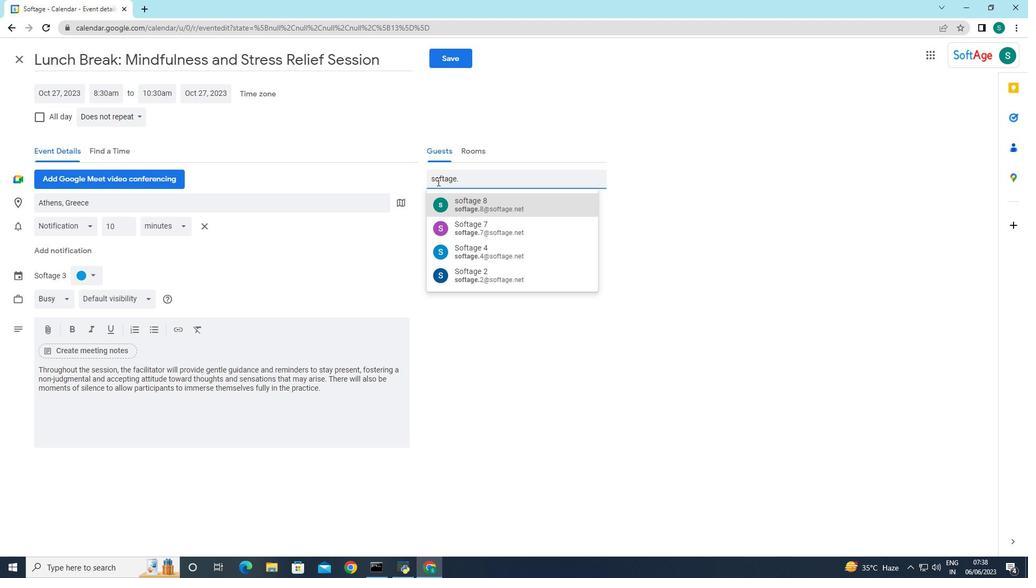 
Action: Mouse moved to (518, 209)
Screenshot: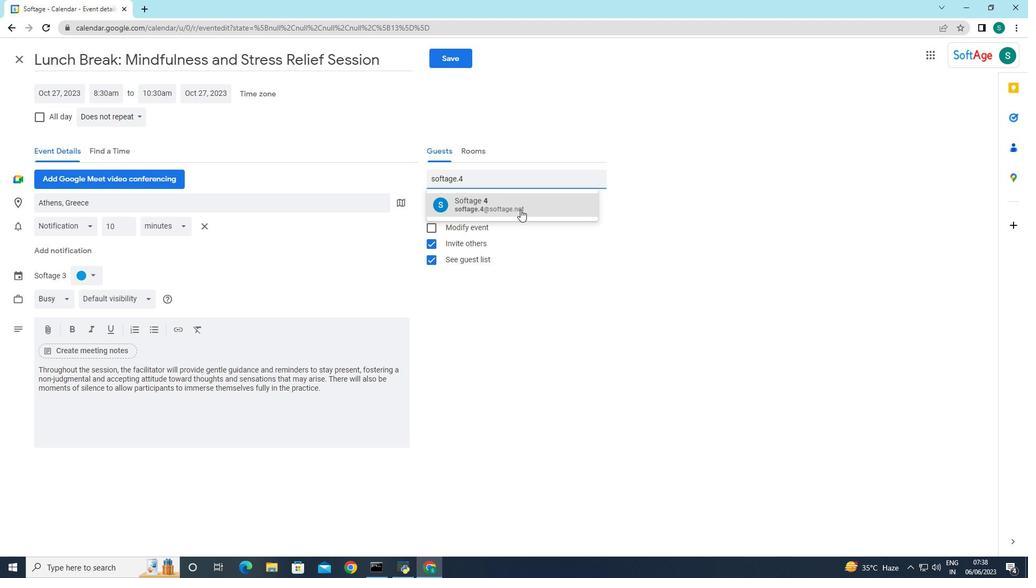 
Action: Mouse pressed left at (518, 209)
Screenshot: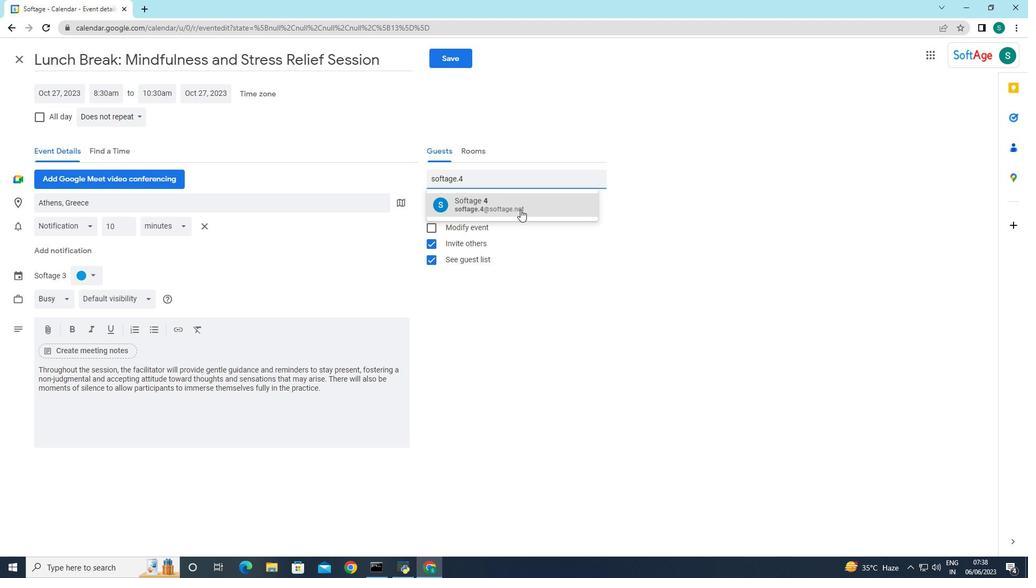 
Action: Mouse moved to (507, 178)
Screenshot: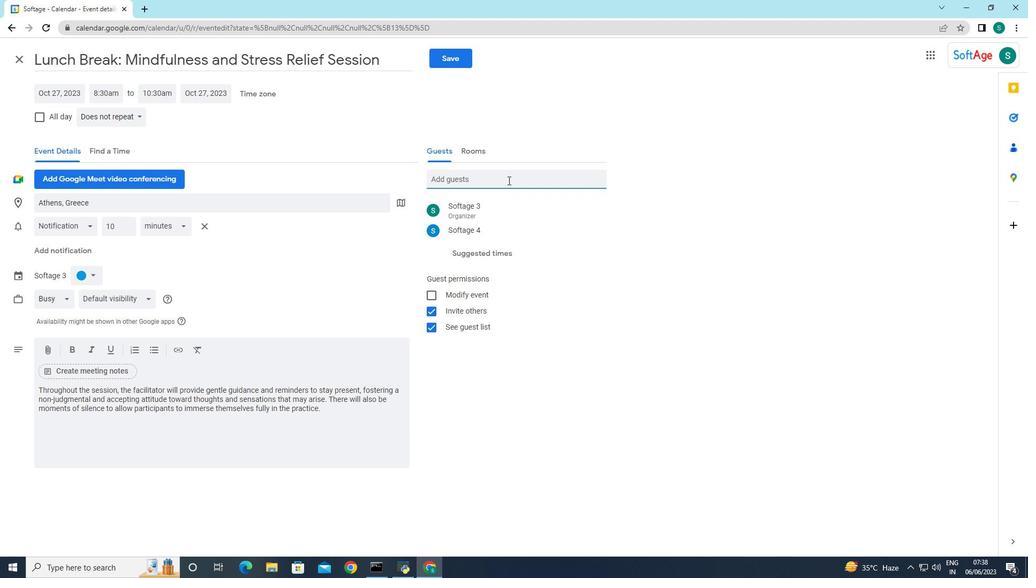 
Action: Mouse pressed left at (507, 178)
Screenshot: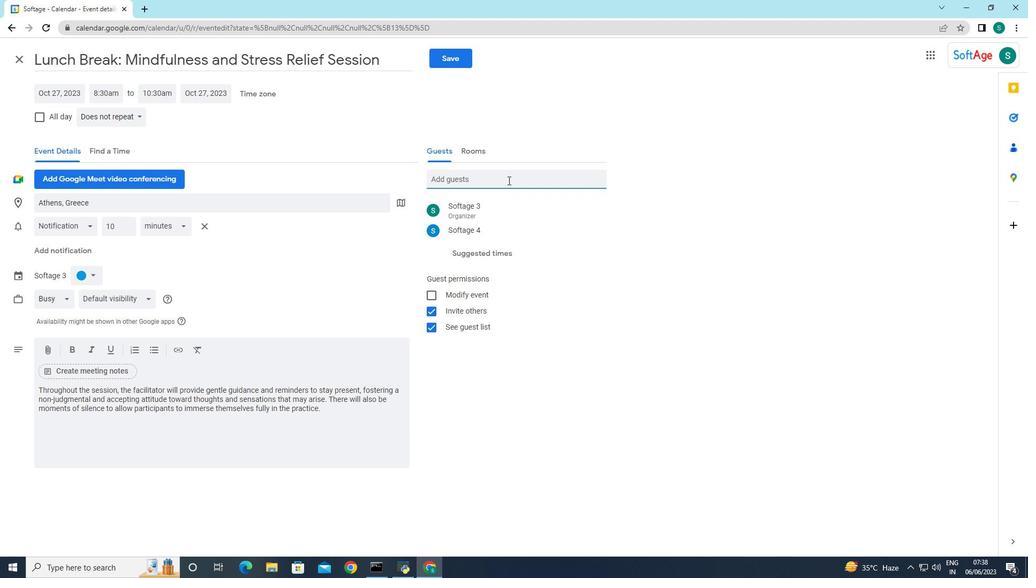 
Action: Key pressed softage.5
Screenshot: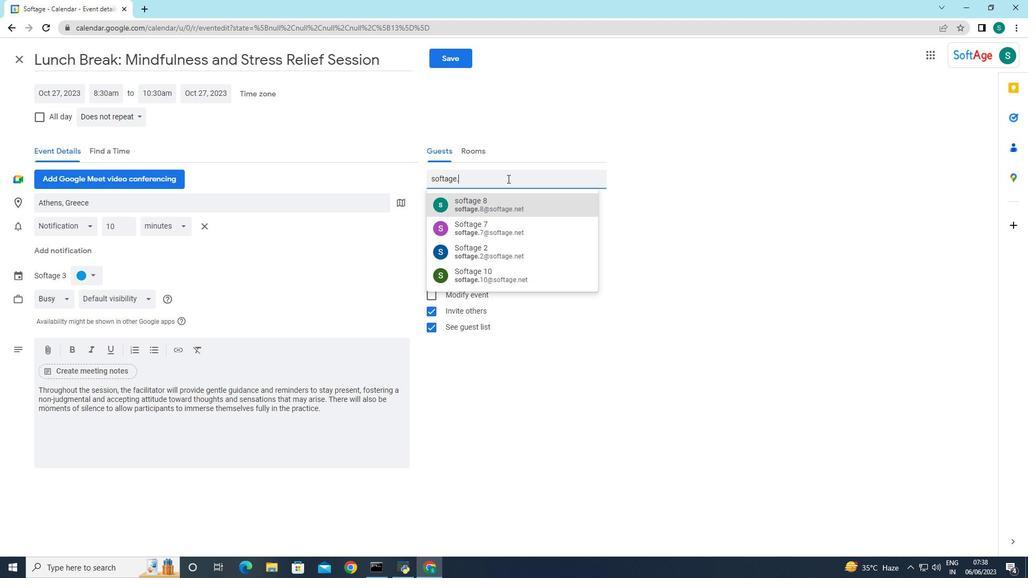 
Action: Mouse moved to (494, 204)
Screenshot: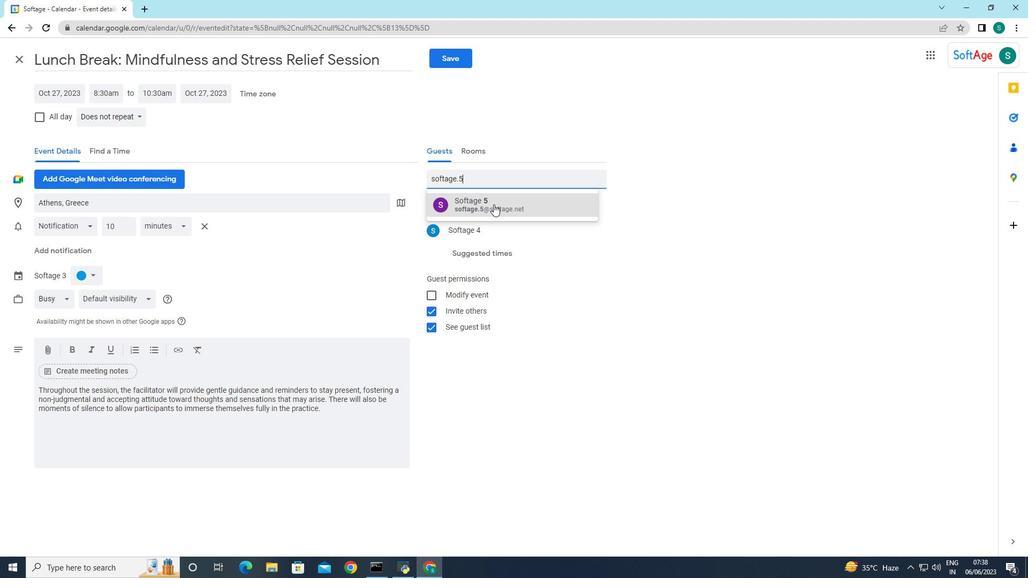 
Action: Mouse pressed left at (494, 204)
Screenshot: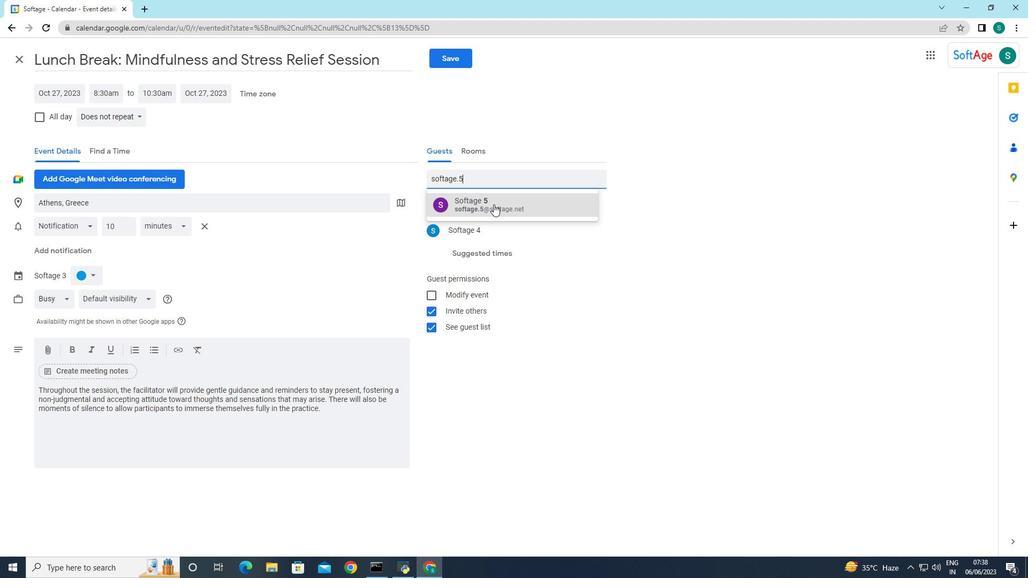 
Action: Mouse moved to (592, 210)
Screenshot: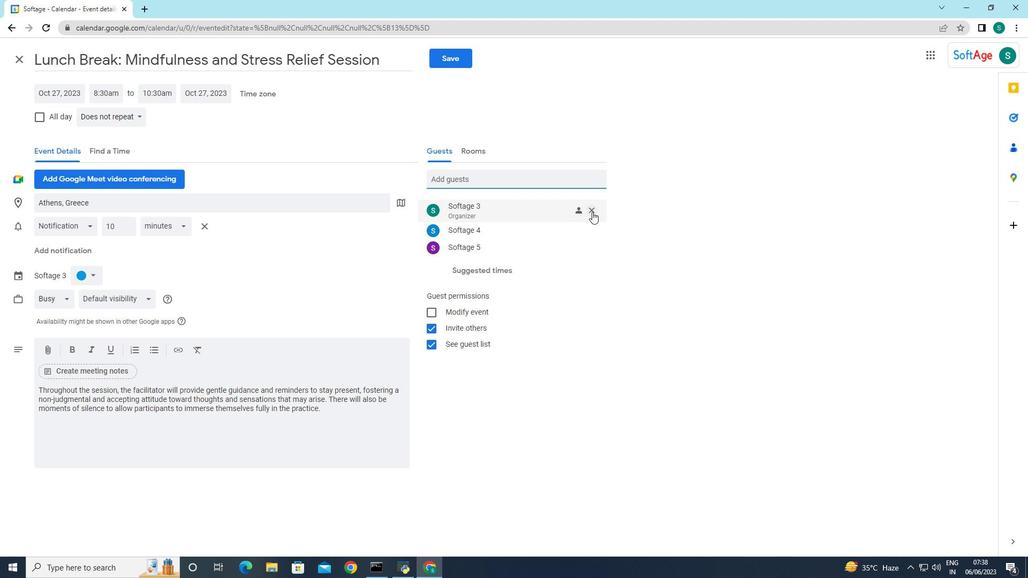 
Action: Mouse pressed left at (592, 210)
Screenshot: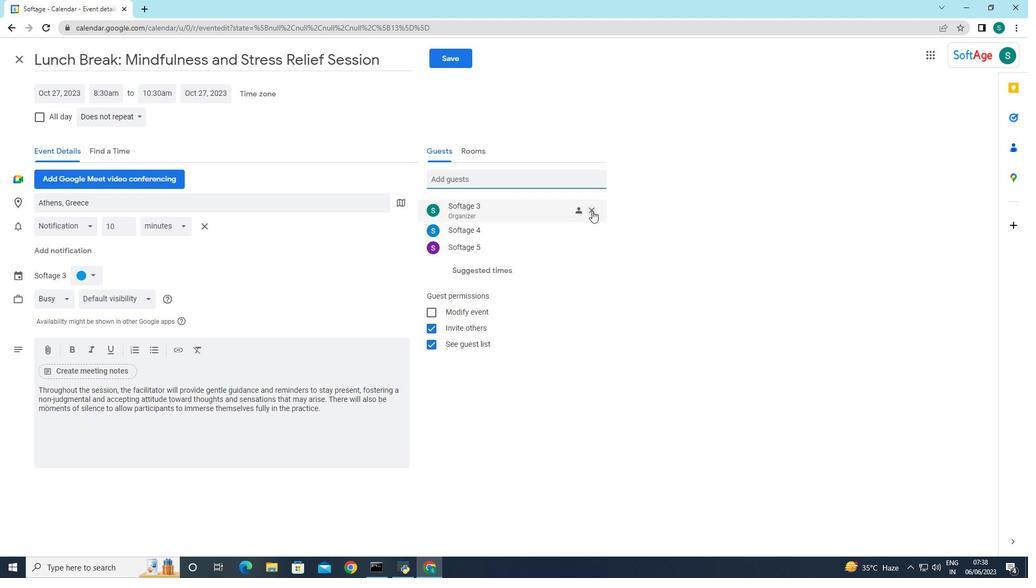 
Action: Mouse moved to (123, 117)
Screenshot: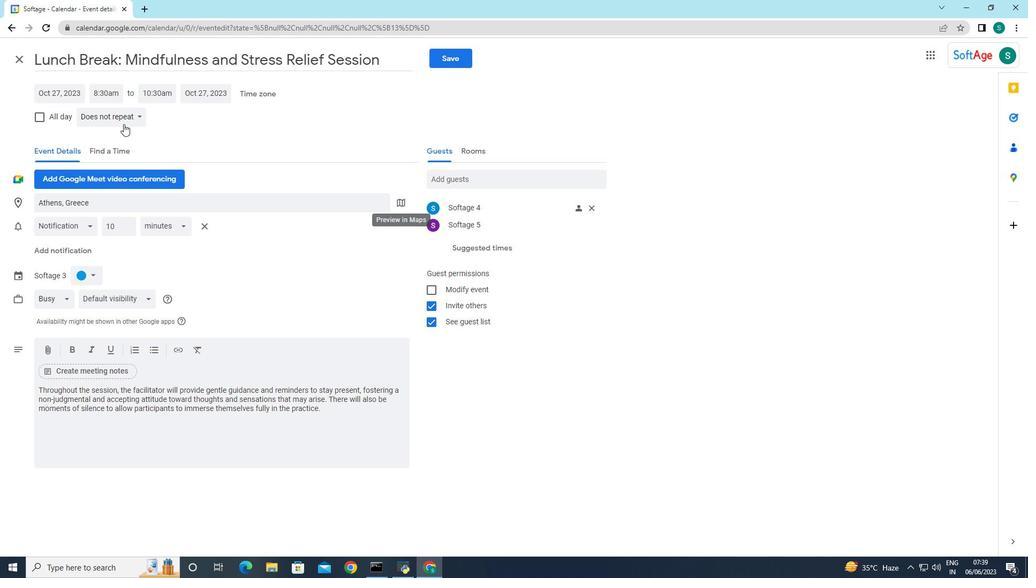 
Action: Mouse pressed left at (123, 117)
Screenshot: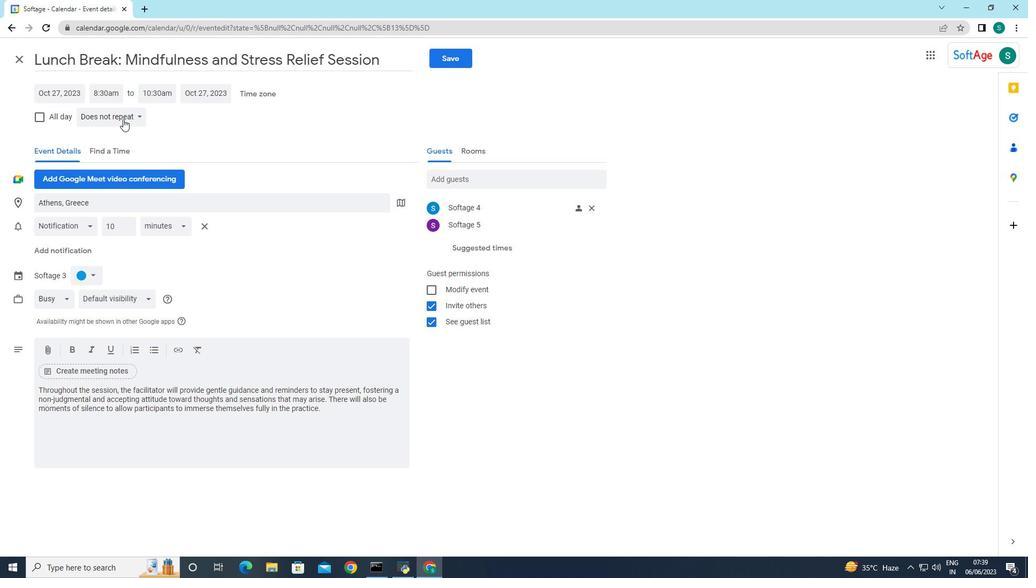 
Action: Mouse moved to (114, 121)
Screenshot: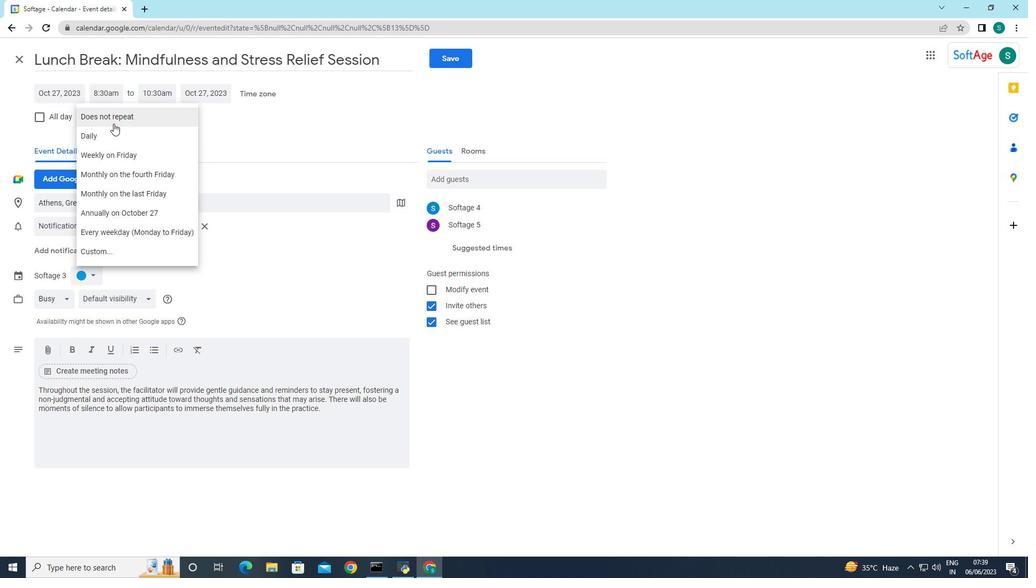 
Action: Mouse pressed left at (114, 121)
Screenshot: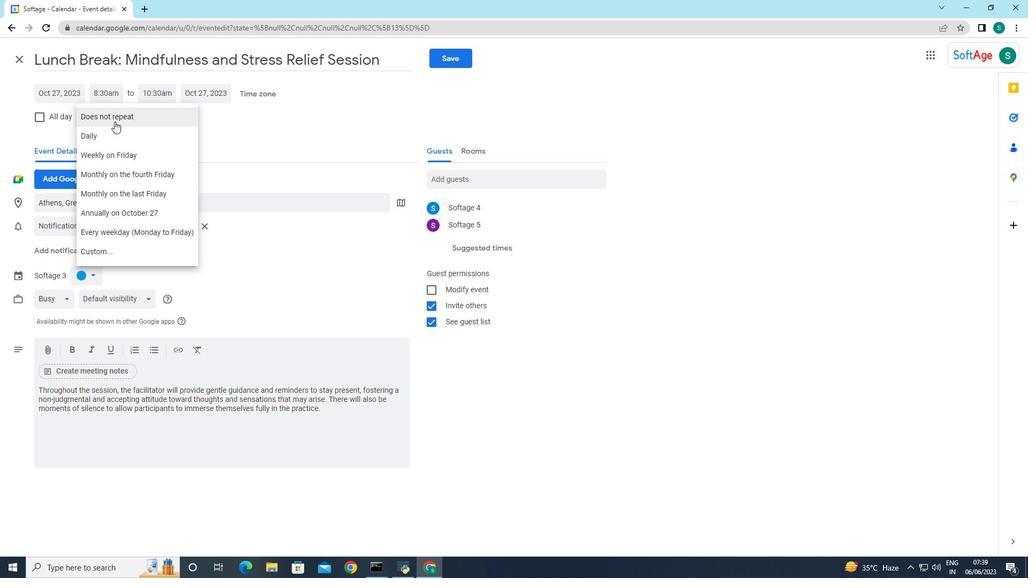 
Action: Mouse moved to (230, 136)
Screenshot: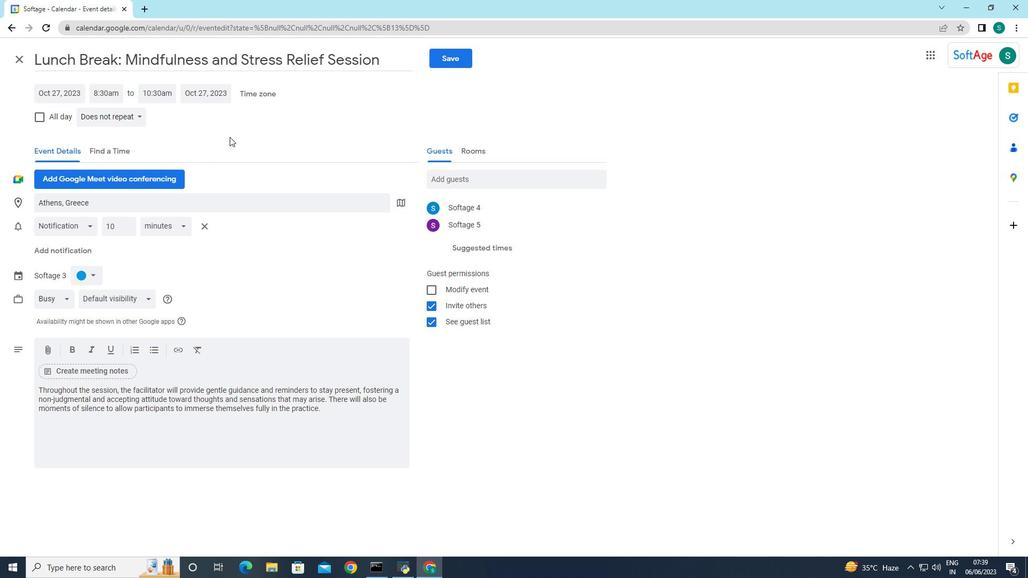 
Action: Mouse pressed left at (230, 136)
Screenshot: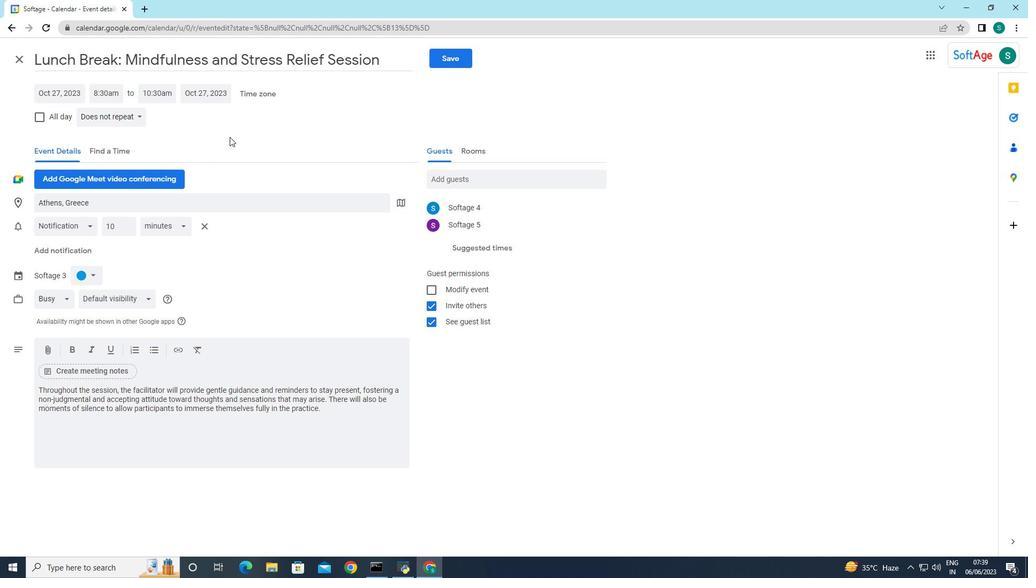 
Action: Mouse moved to (449, 58)
Screenshot: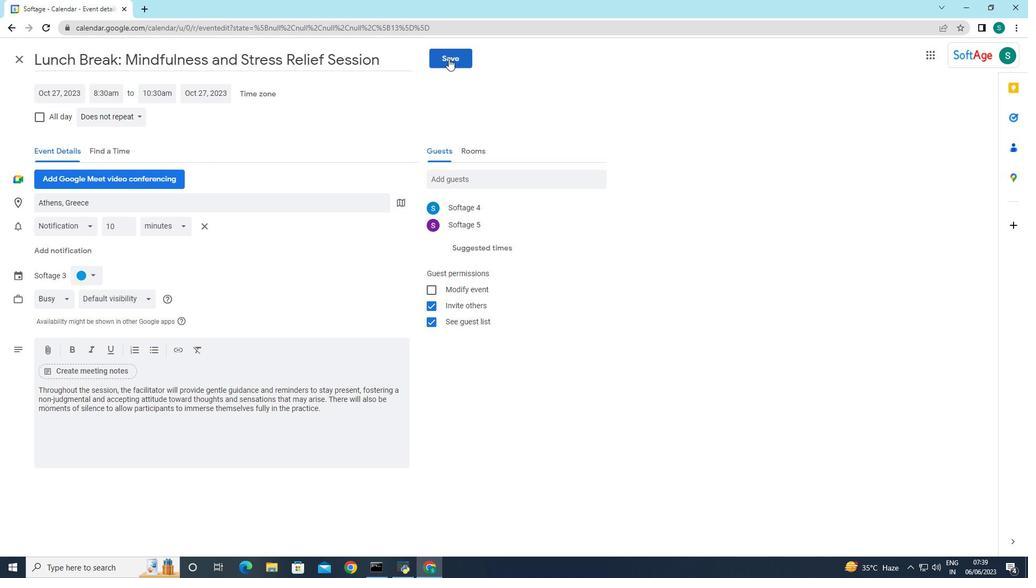 
Action: Mouse pressed left at (449, 58)
Screenshot: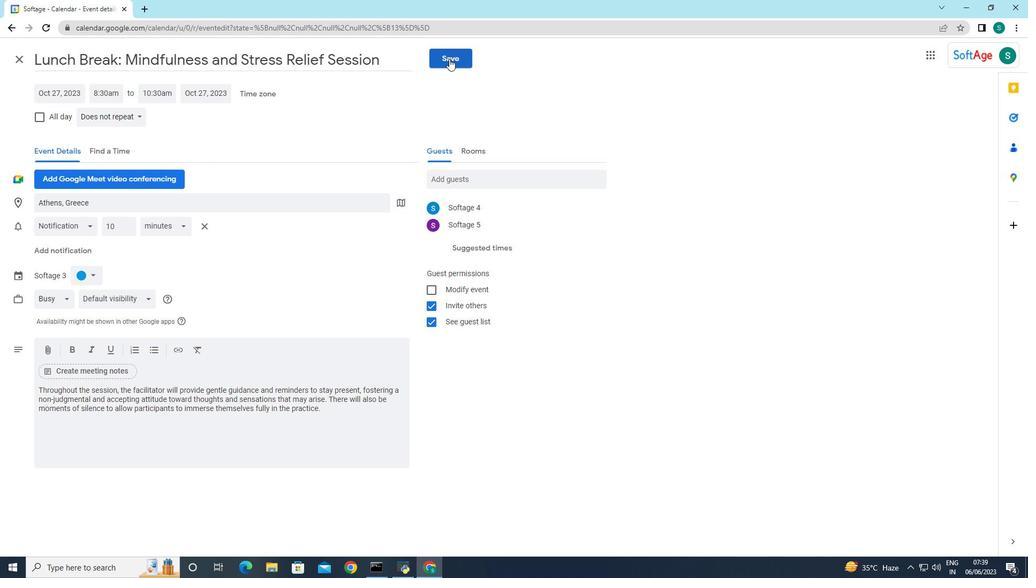 
Action: Mouse moved to (621, 323)
Screenshot: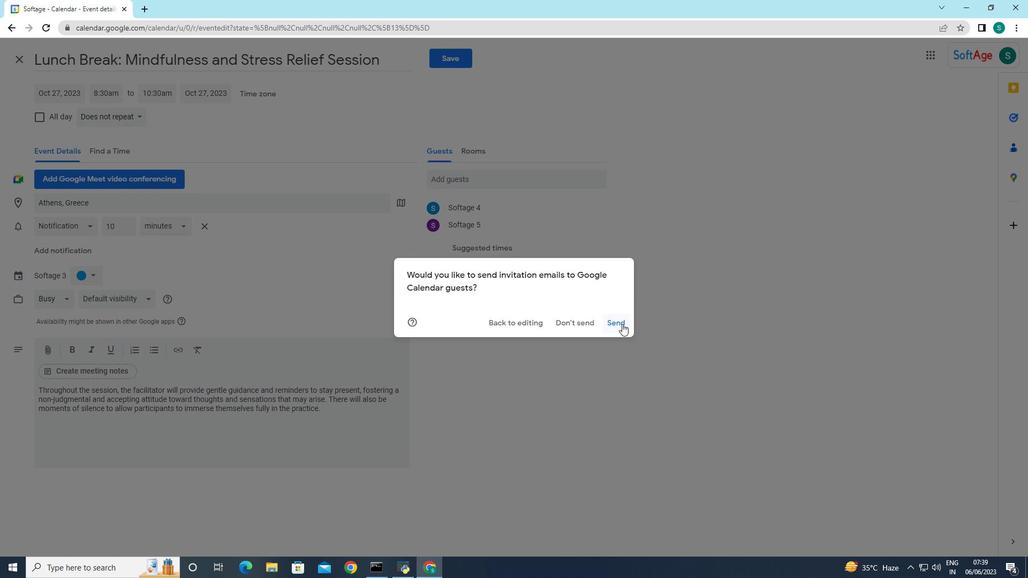 
Action: Mouse pressed left at (621, 323)
Screenshot: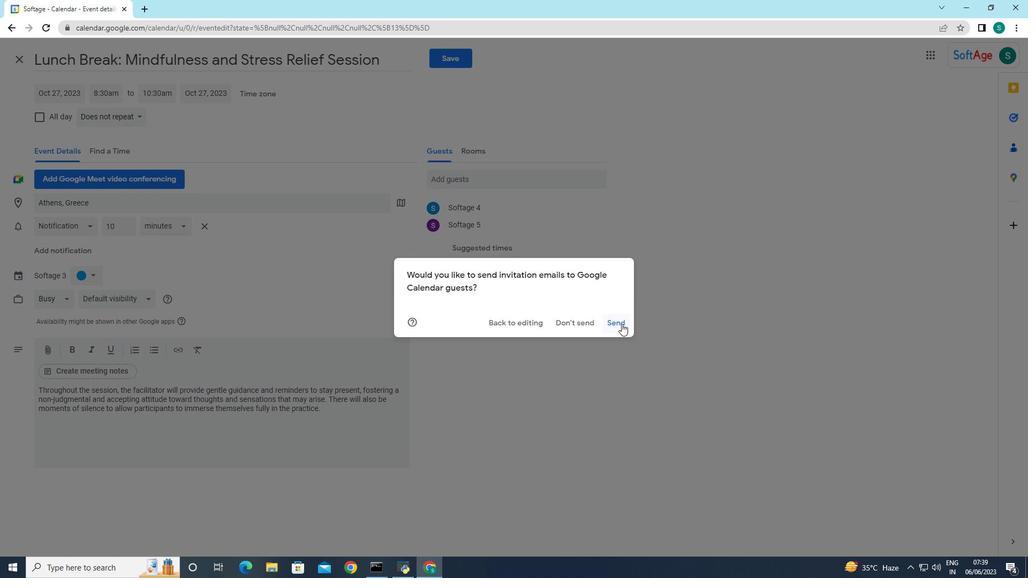 
Action: Mouse moved to (618, 326)
Screenshot: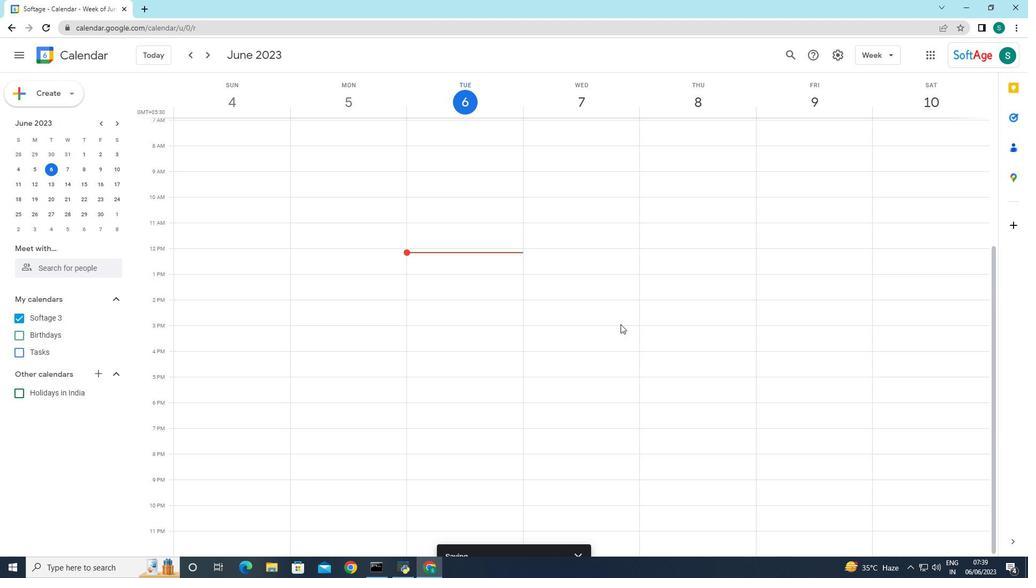 
